 Task: Search one way flight ticket for 3 adults, 3 children in premium economy from Sioux City: Sioux Gateway Airport (brig. General Bud Day Field) to Raleigh: Raleigh-durham International Airport on 8-5-2023. Choice of flights is JetBlue. Price is upto 79000. Outbound departure time preference is 15:30.
Action: Mouse moved to (318, 288)
Screenshot: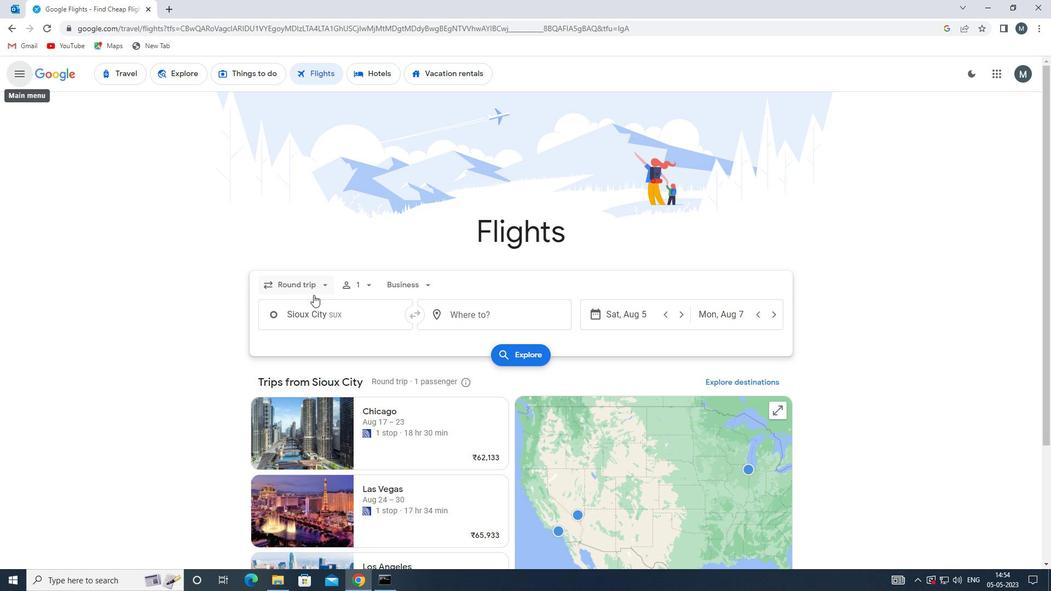 
Action: Mouse pressed left at (318, 288)
Screenshot: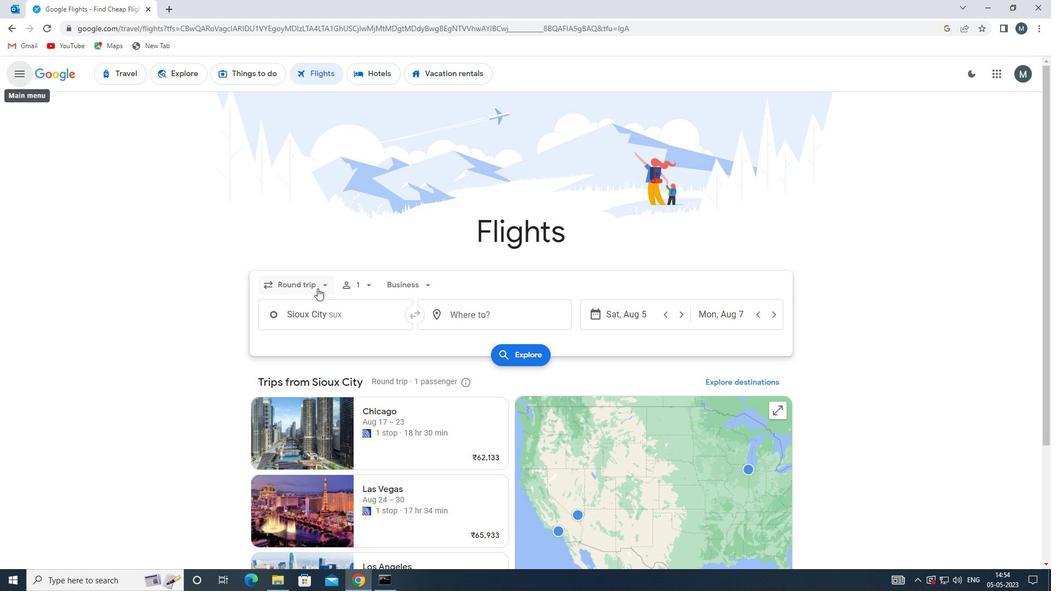 
Action: Mouse moved to (329, 336)
Screenshot: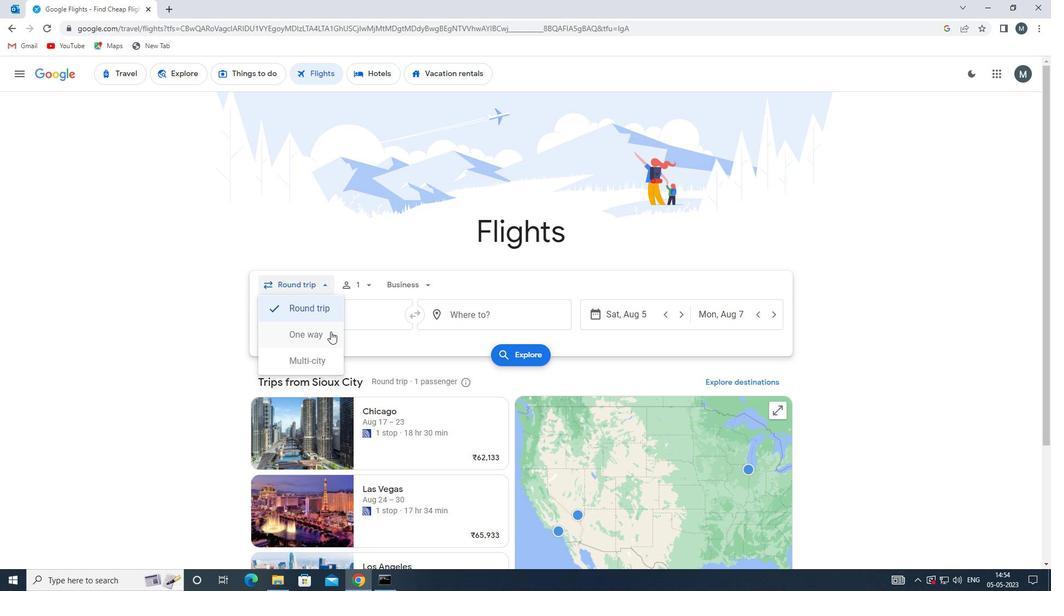 
Action: Mouse pressed left at (329, 336)
Screenshot: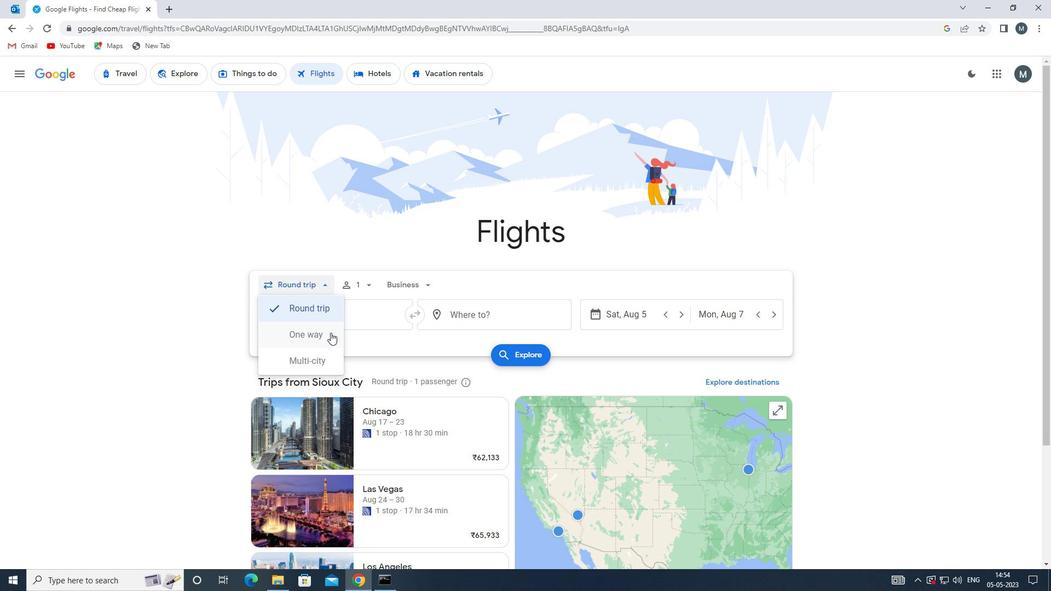
Action: Mouse moved to (360, 287)
Screenshot: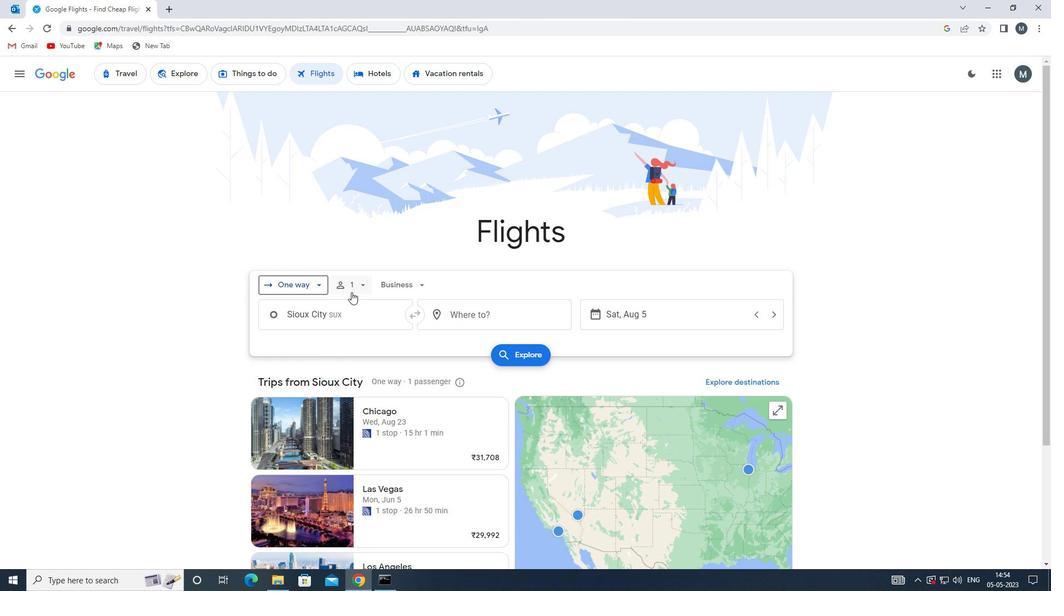 
Action: Mouse pressed left at (360, 287)
Screenshot: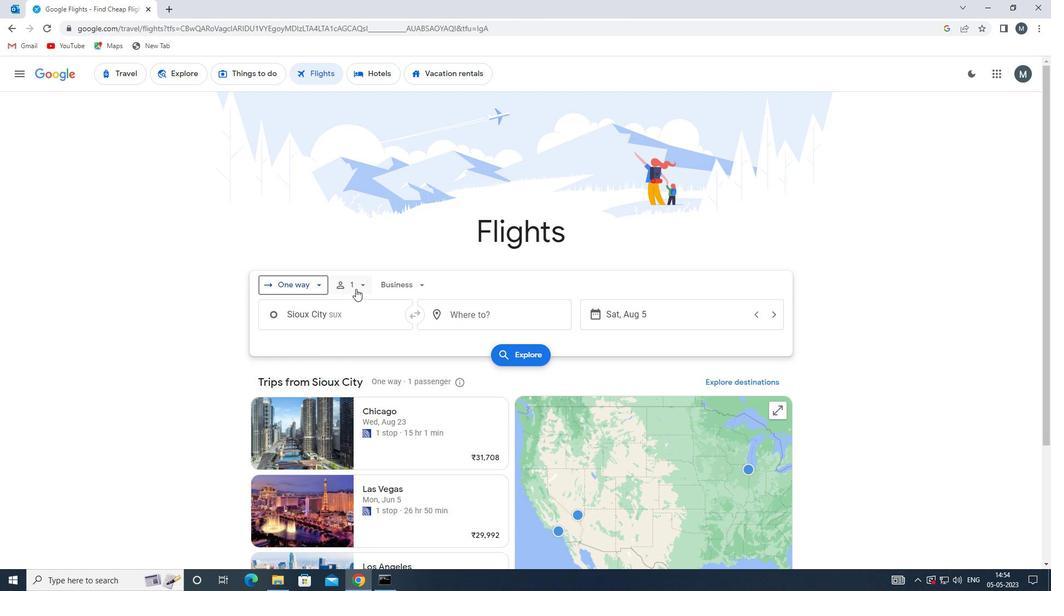 
Action: Mouse moved to (449, 312)
Screenshot: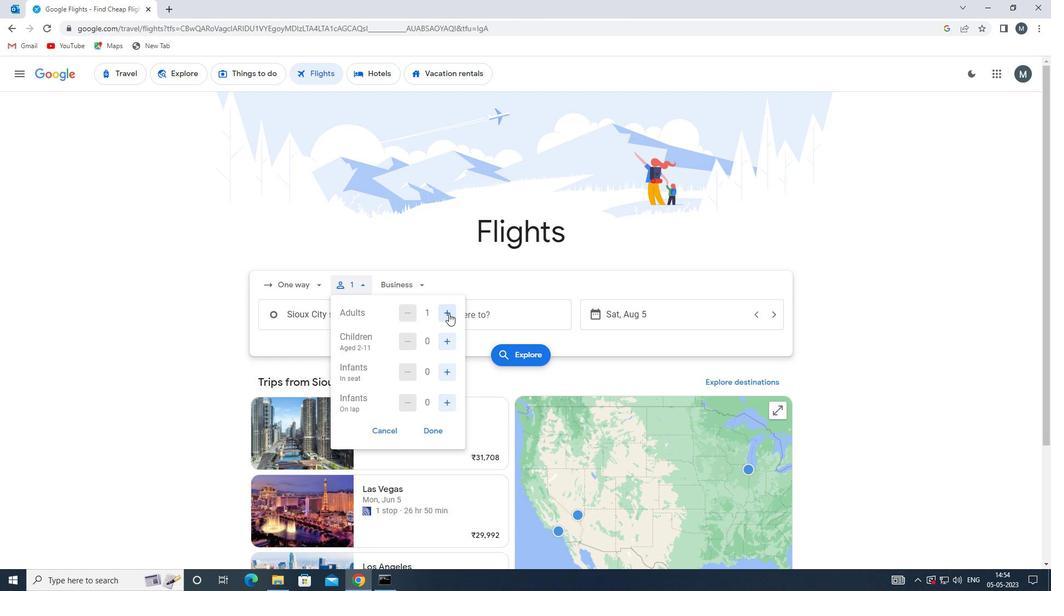 
Action: Mouse pressed left at (449, 312)
Screenshot: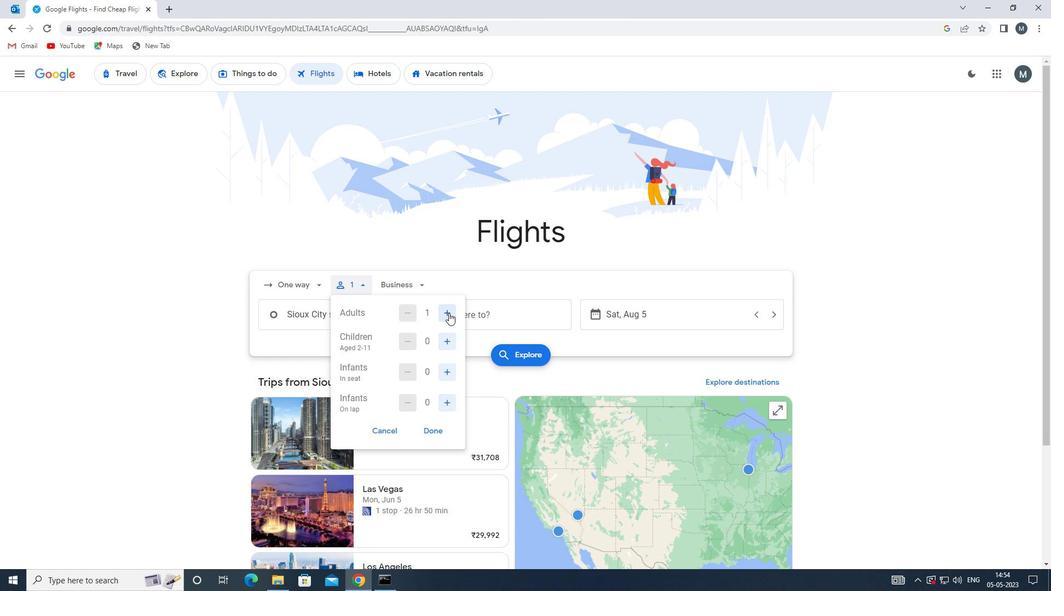 
Action: Mouse pressed left at (449, 312)
Screenshot: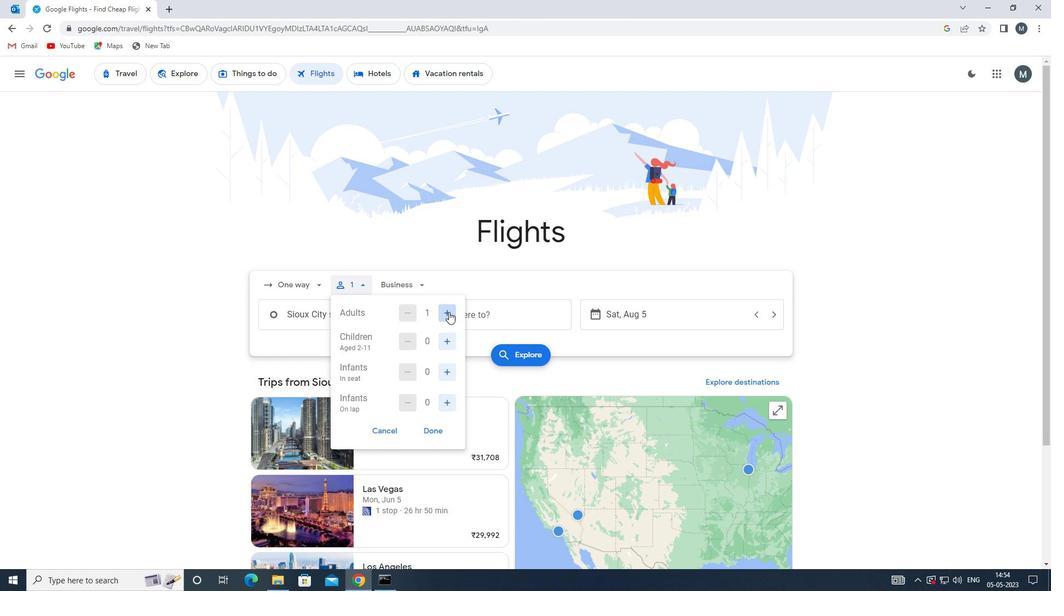 
Action: Mouse moved to (448, 342)
Screenshot: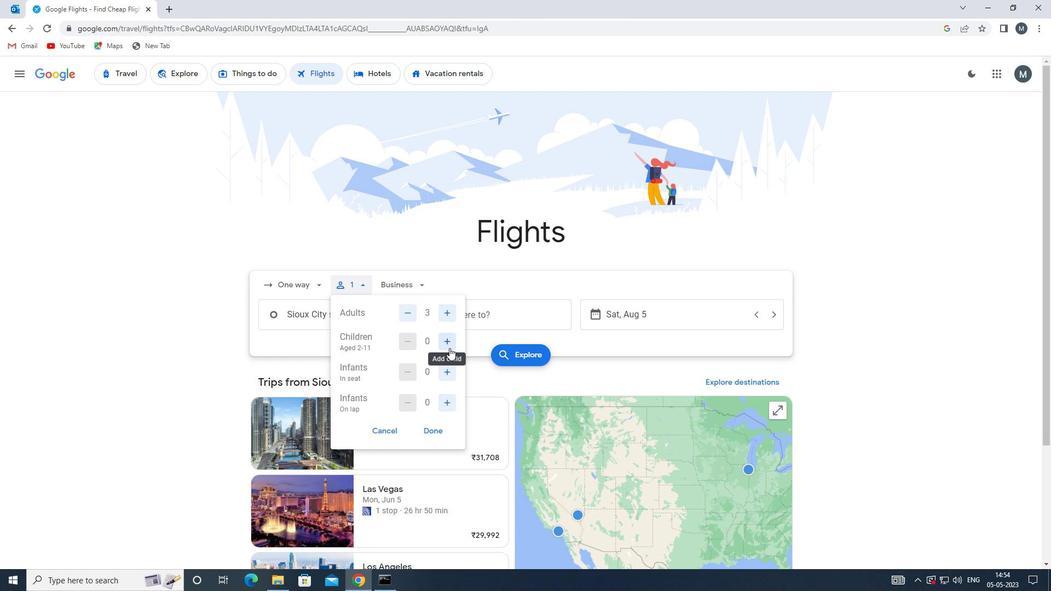 
Action: Mouse pressed left at (448, 342)
Screenshot: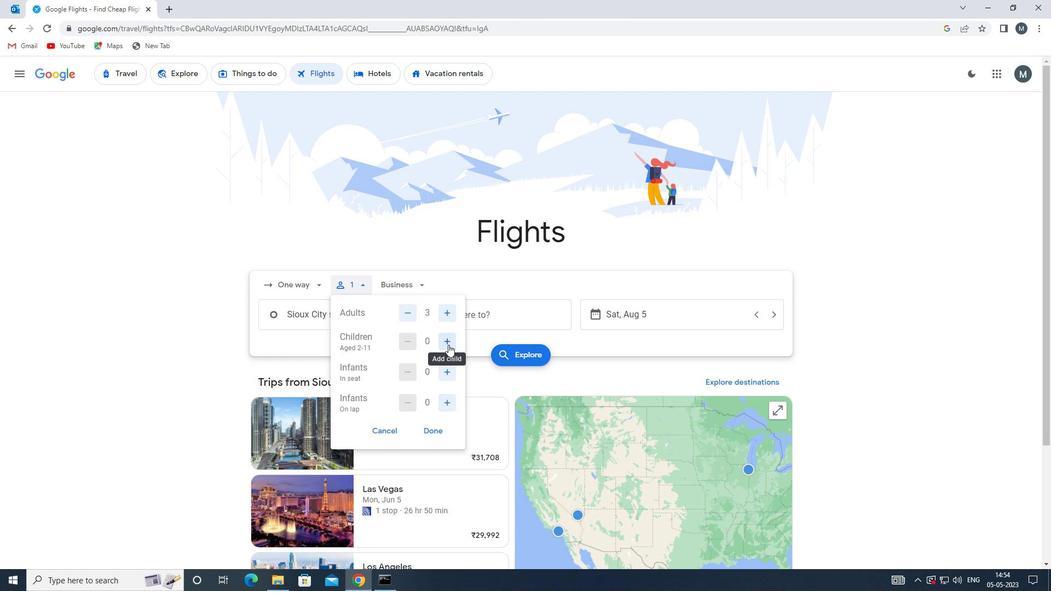 
Action: Mouse pressed left at (448, 342)
Screenshot: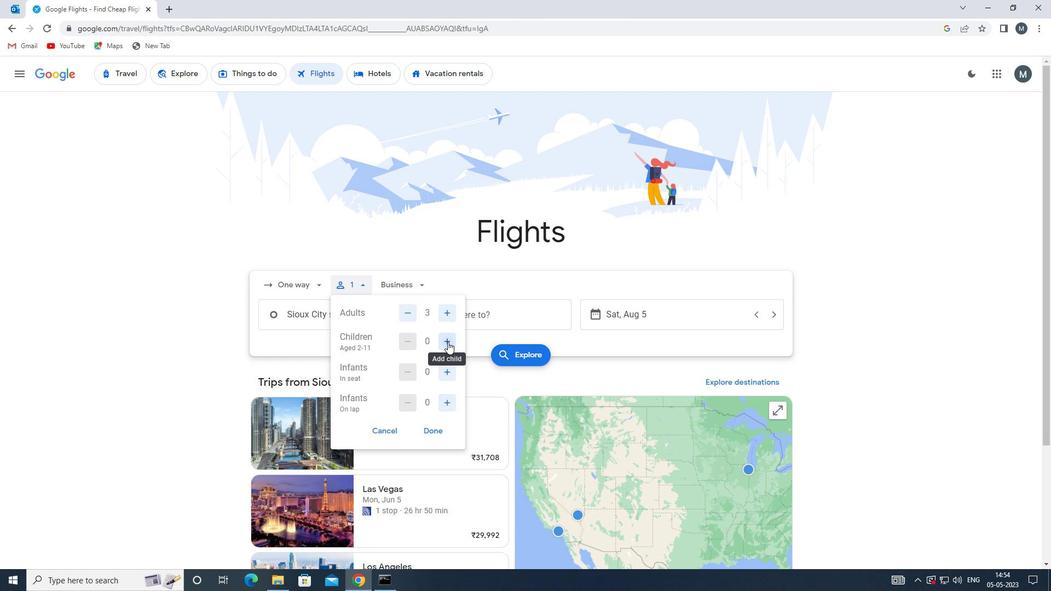 
Action: Mouse pressed left at (448, 342)
Screenshot: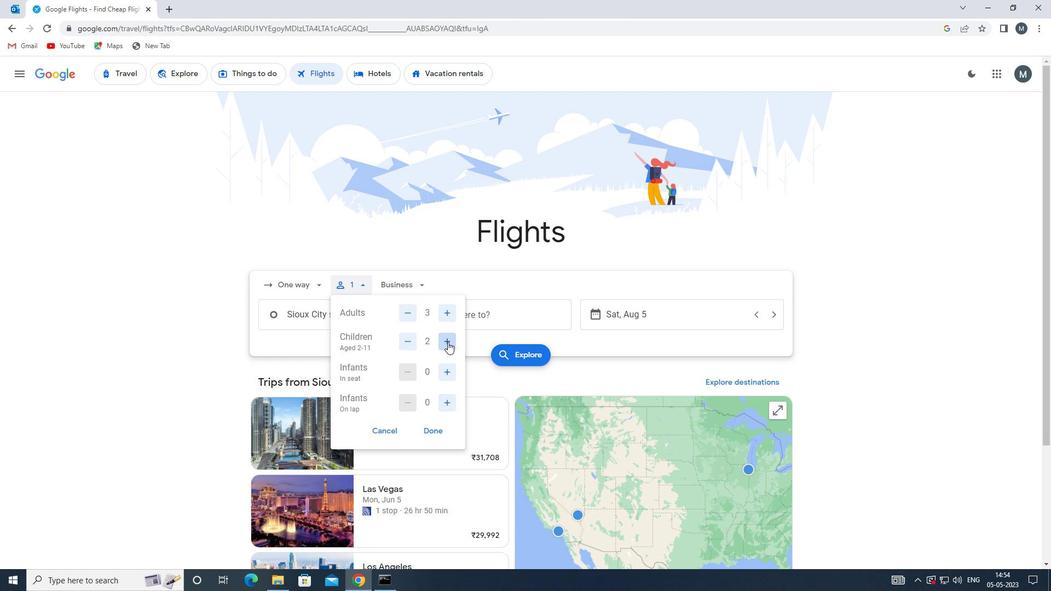 
Action: Mouse moved to (434, 431)
Screenshot: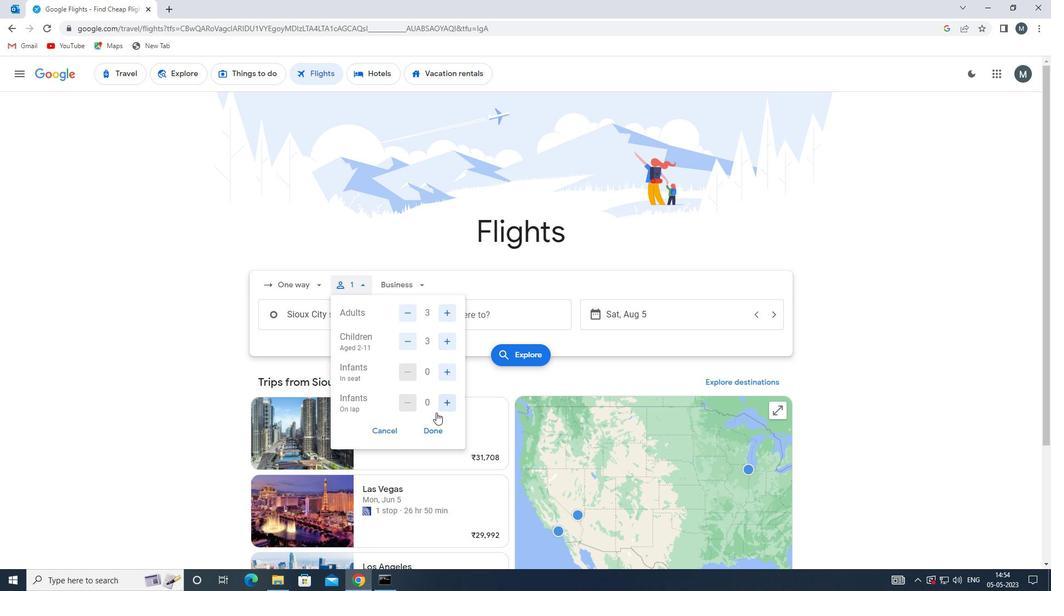 
Action: Mouse pressed left at (434, 431)
Screenshot: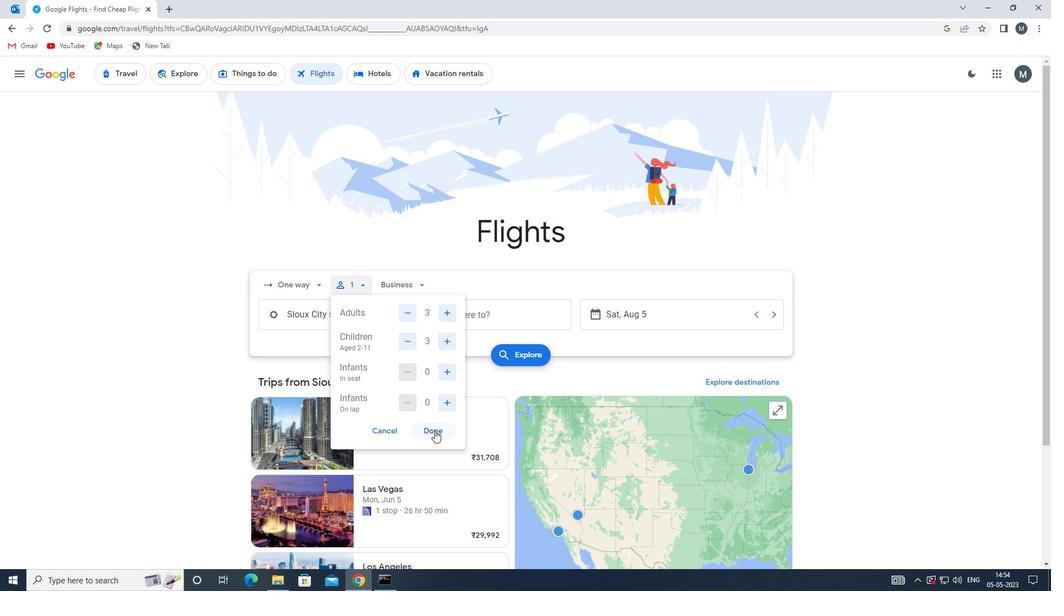 
Action: Mouse moved to (407, 285)
Screenshot: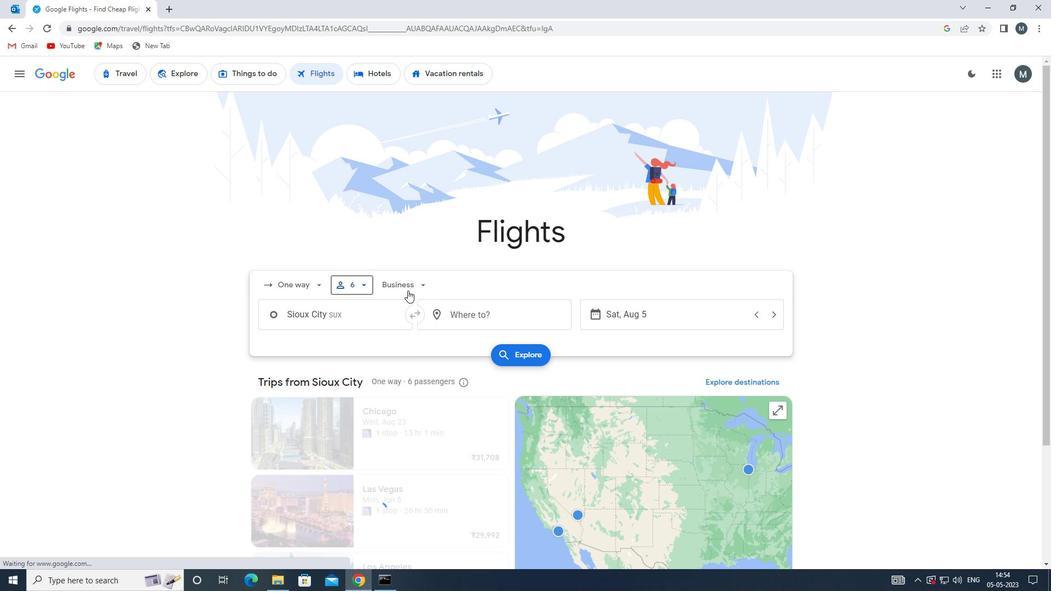 
Action: Mouse pressed left at (407, 285)
Screenshot: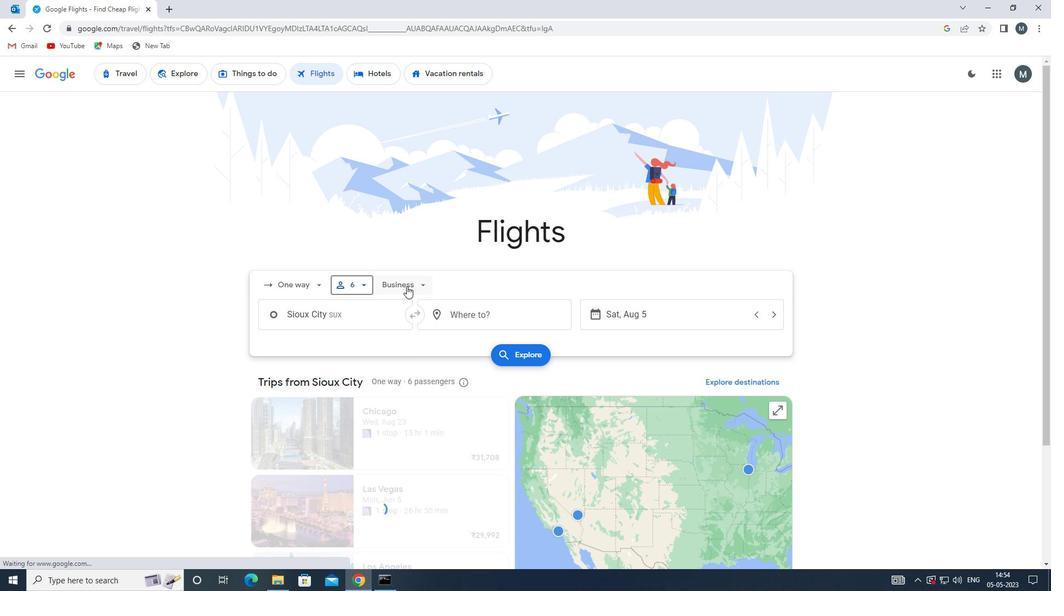 
Action: Mouse moved to (439, 335)
Screenshot: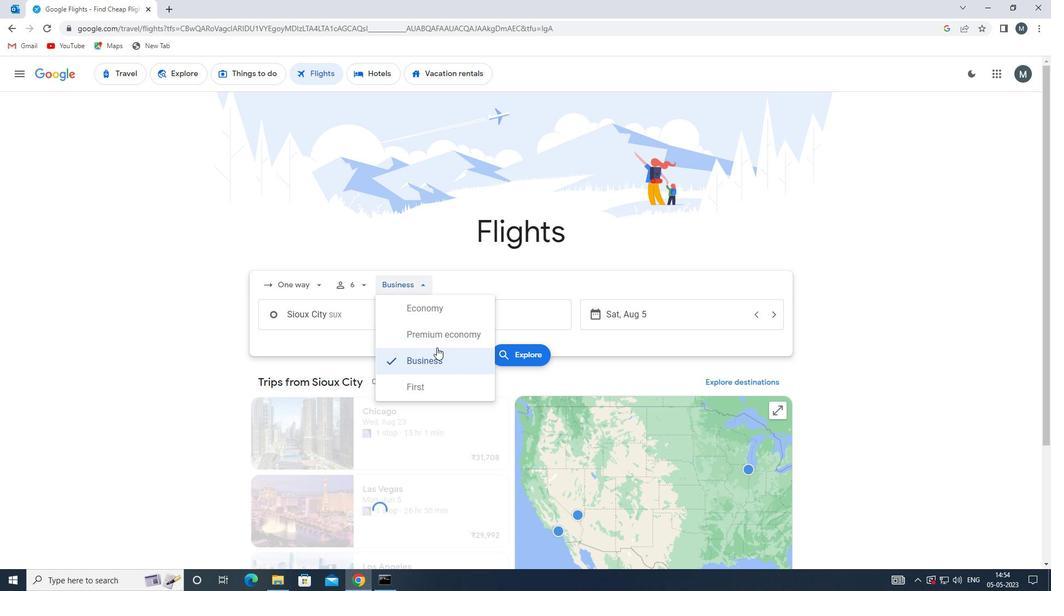 
Action: Mouse pressed left at (439, 335)
Screenshot: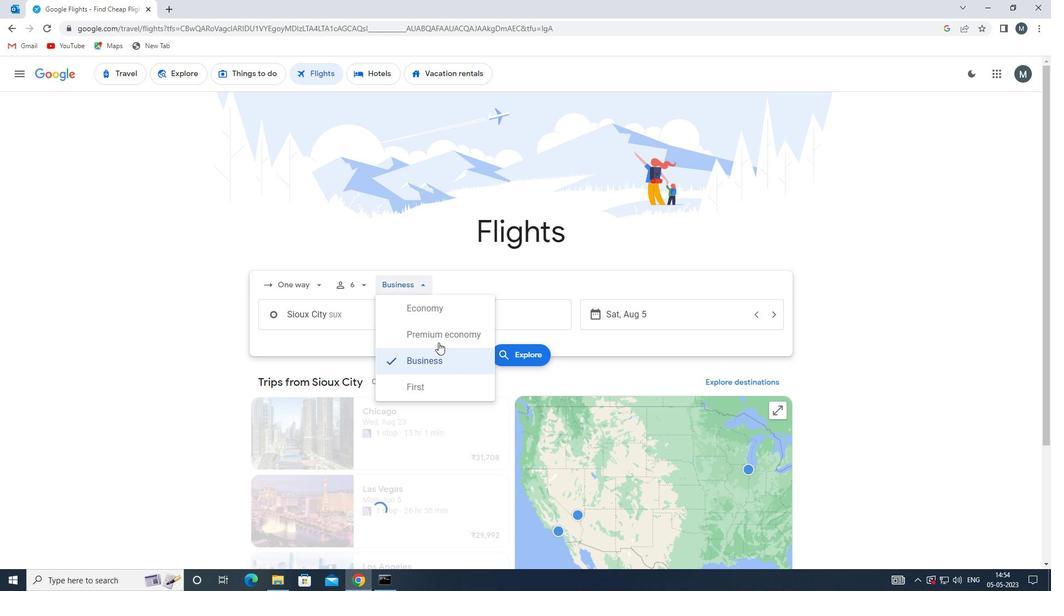 
Action: Mouse moved to (368, 316)
Screenshot: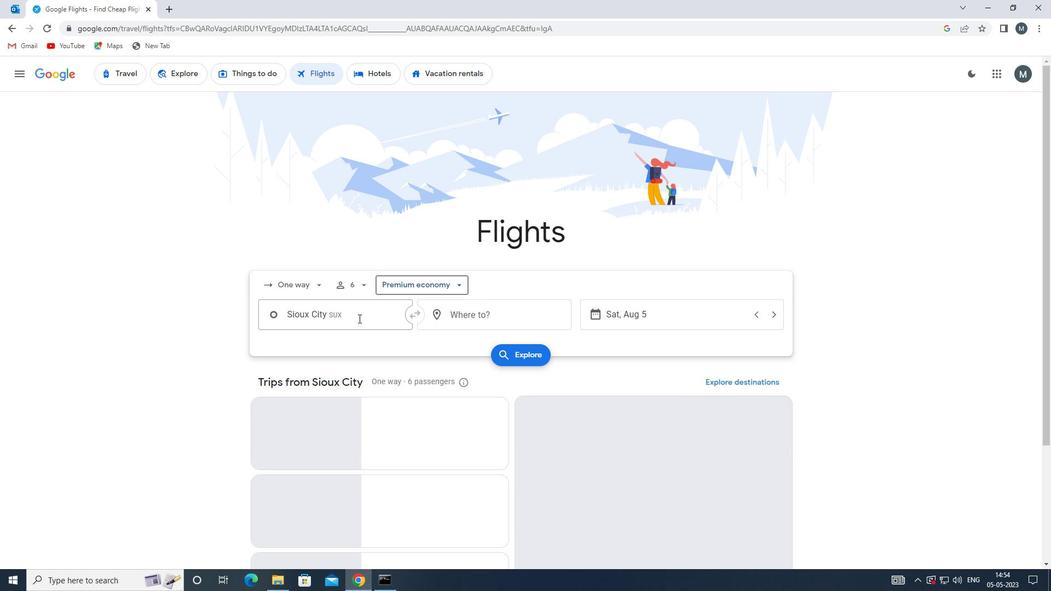 
Action: Mouse pressed left at (368, 316)
Screenshot: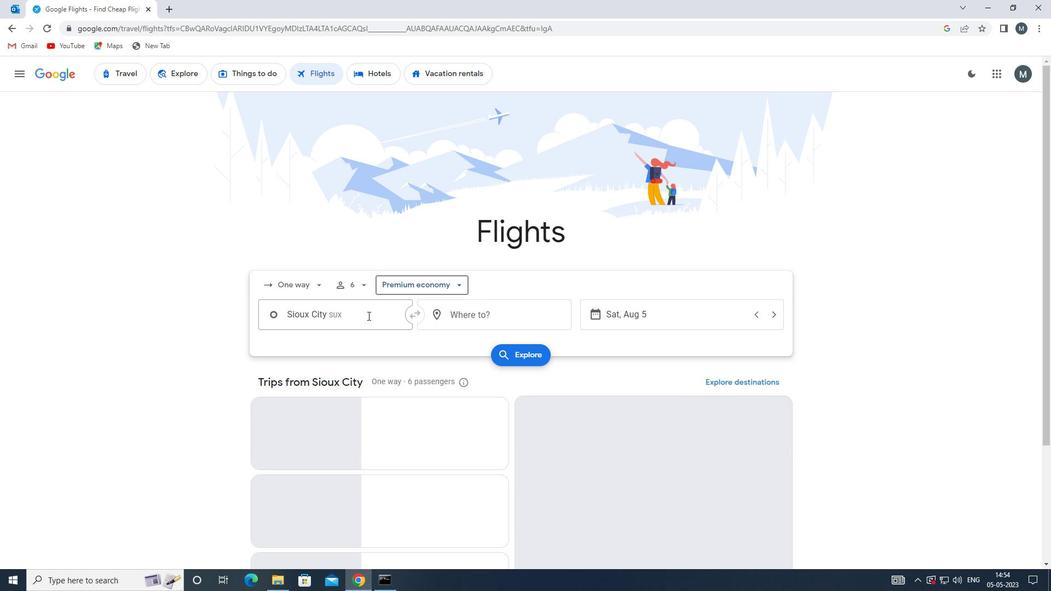 
Action: Mouse moved to (367, 430)
Screenshot: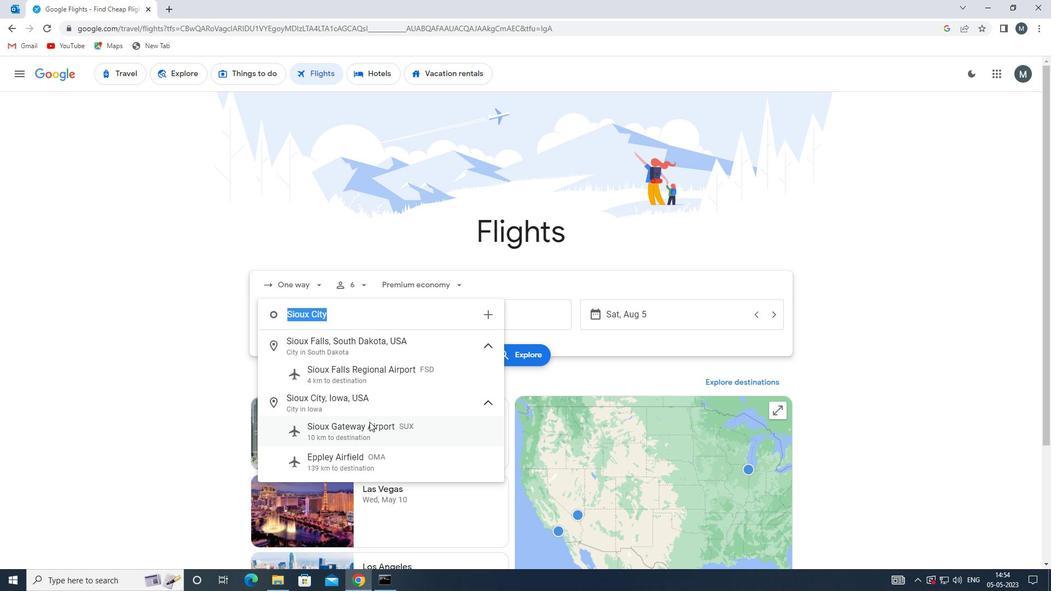 
Action: Mouse pressed left at (367, 430)
Screenshot: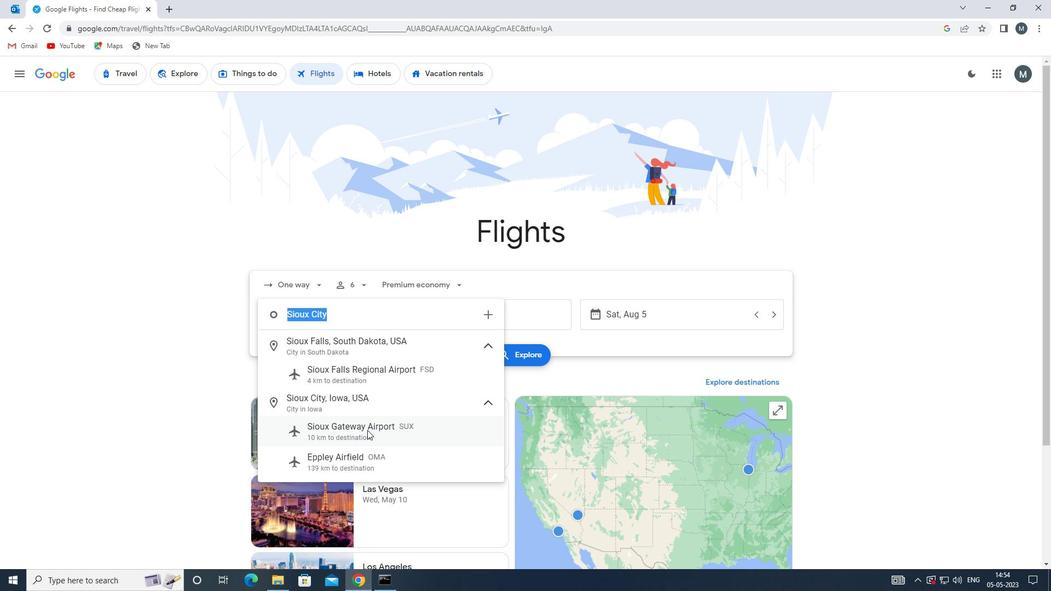 
Action: Mouse moved to (469, 317)
Screenshot: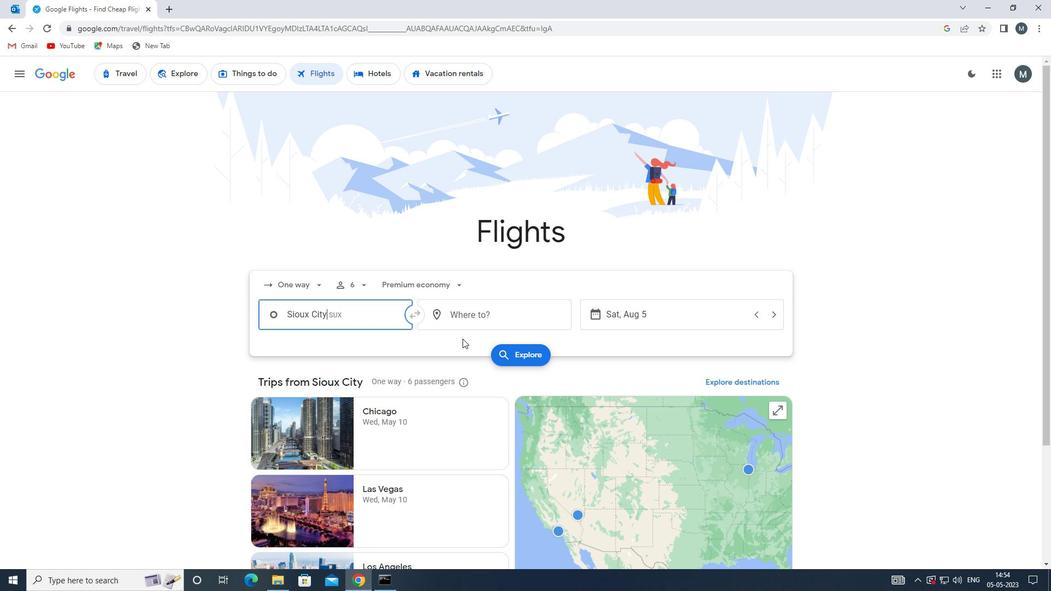 
Action: Mouse pressed left at (469, 317)
Screenshot: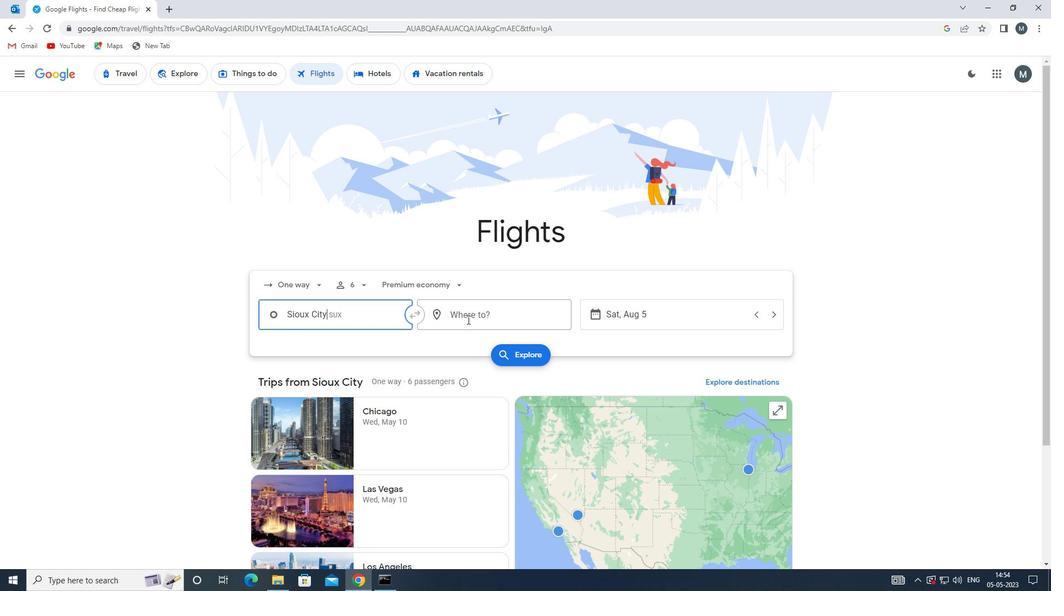 
Action: Key pressed rdu
Screenshot: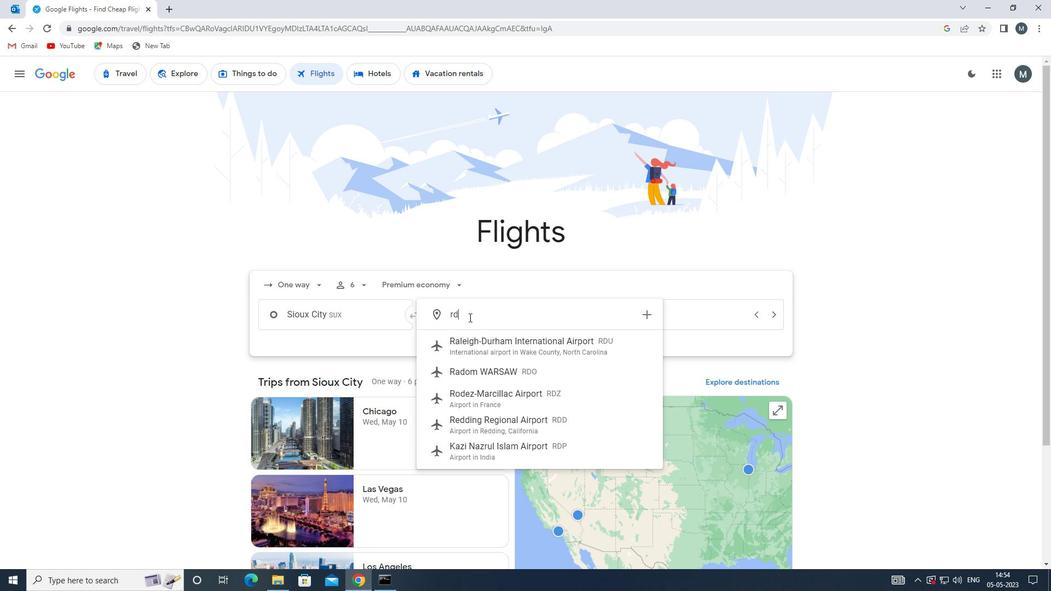 
Action: Mouse moved to (475, 347)
Screenshot: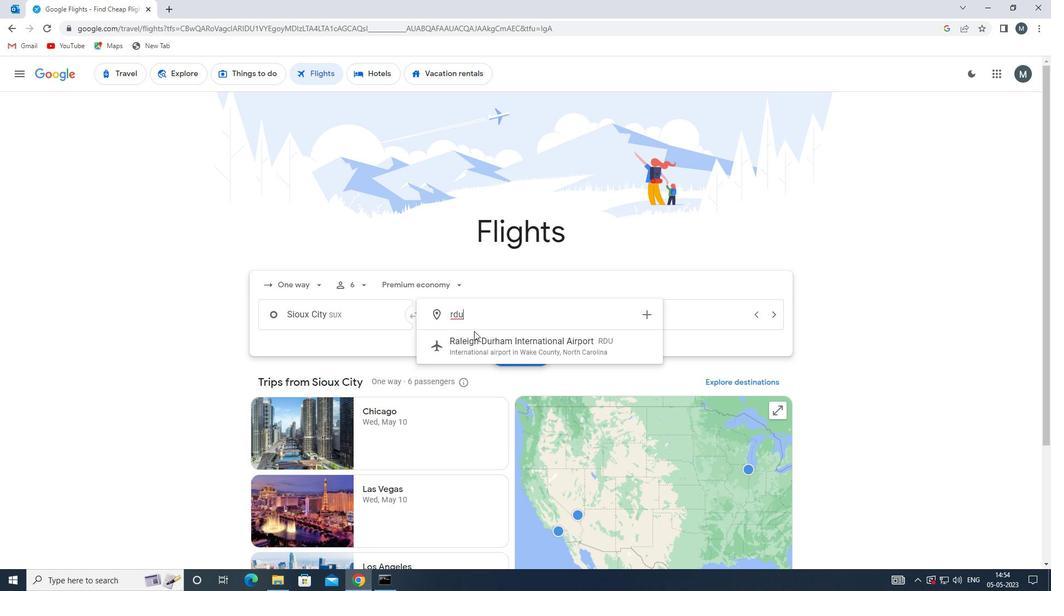
Action: Mouse pressed left at (475, 347)
Screenshot: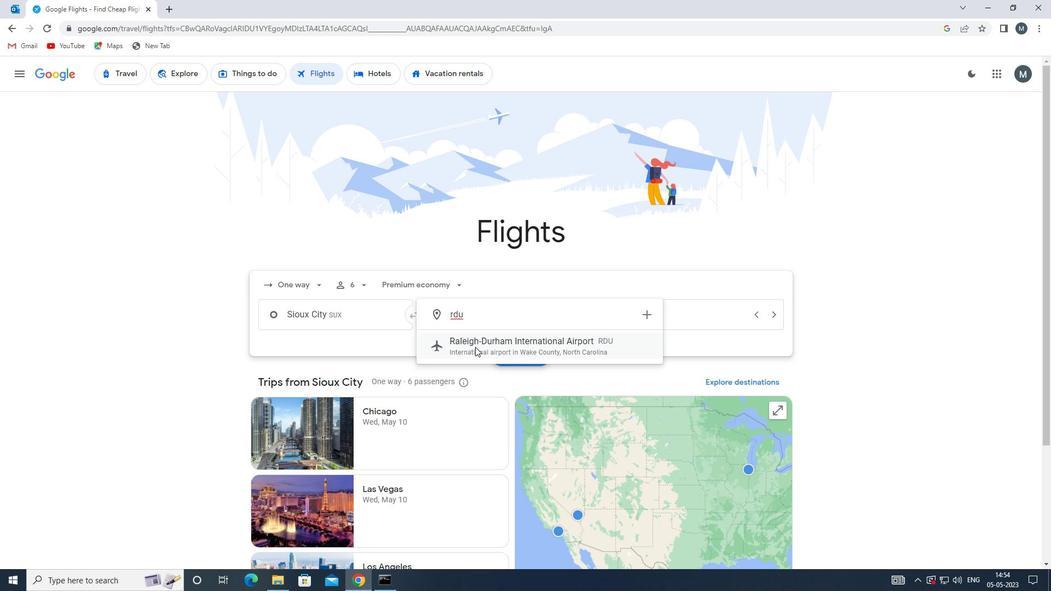 
Action: Mouse moved to (633, 316)
Screenshot: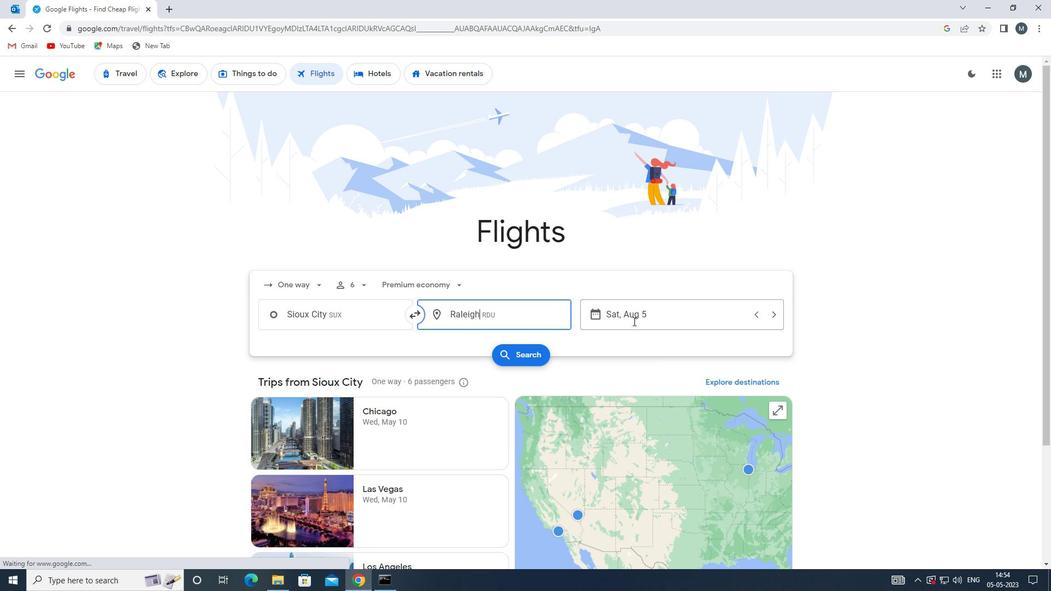 
Action: Mouse pressed left at (633, 316)
Screenshot: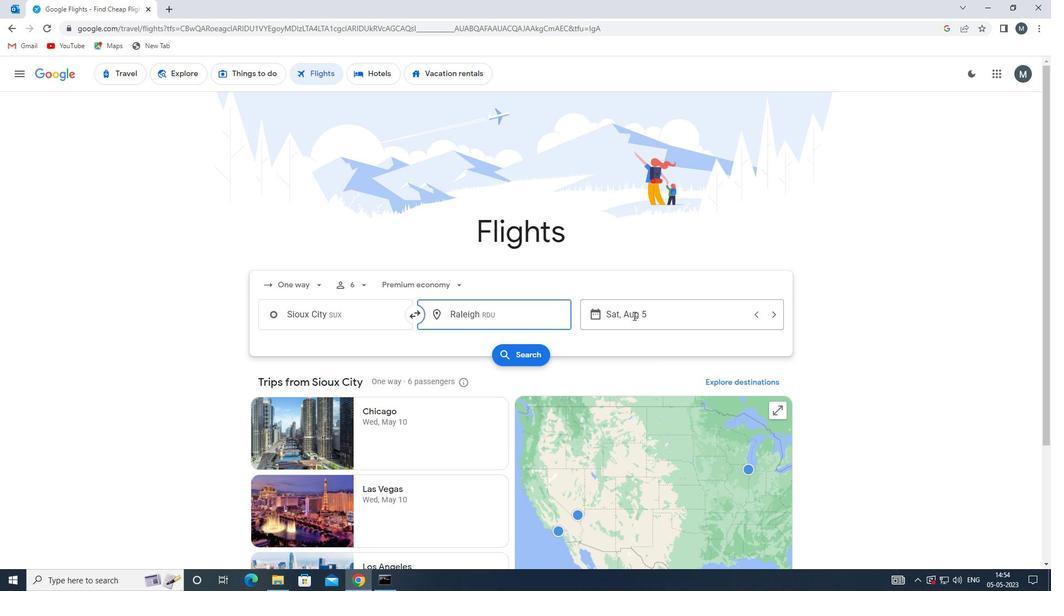 
Action: Mouse moved to (556, 374)
Screenshot: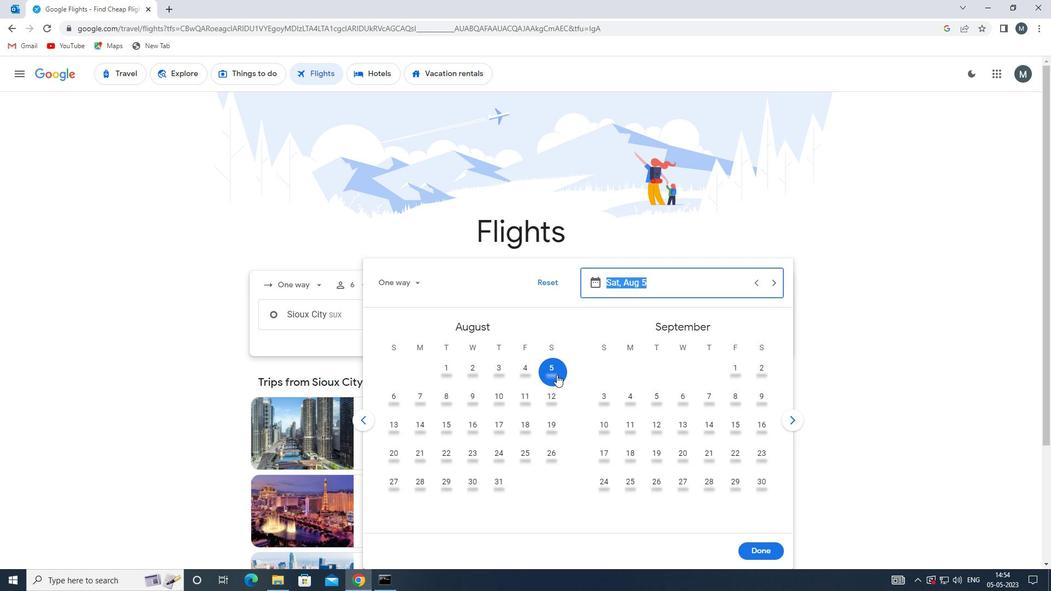 
Action: Mouse pressed left at (556, 374)
Screenshot: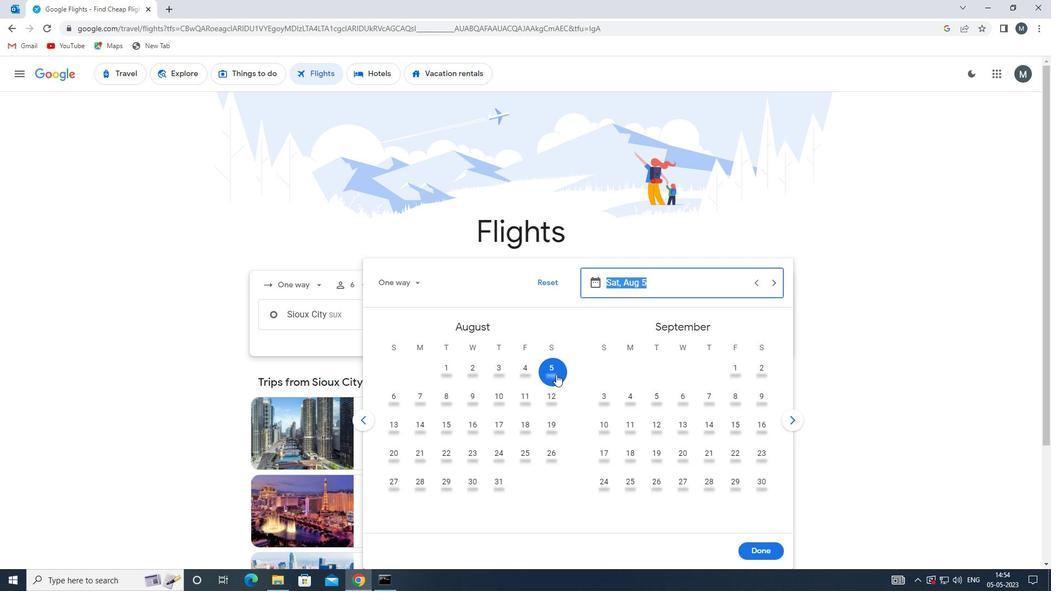 
Action: Mouse moved to (757, 550)
Screenshot: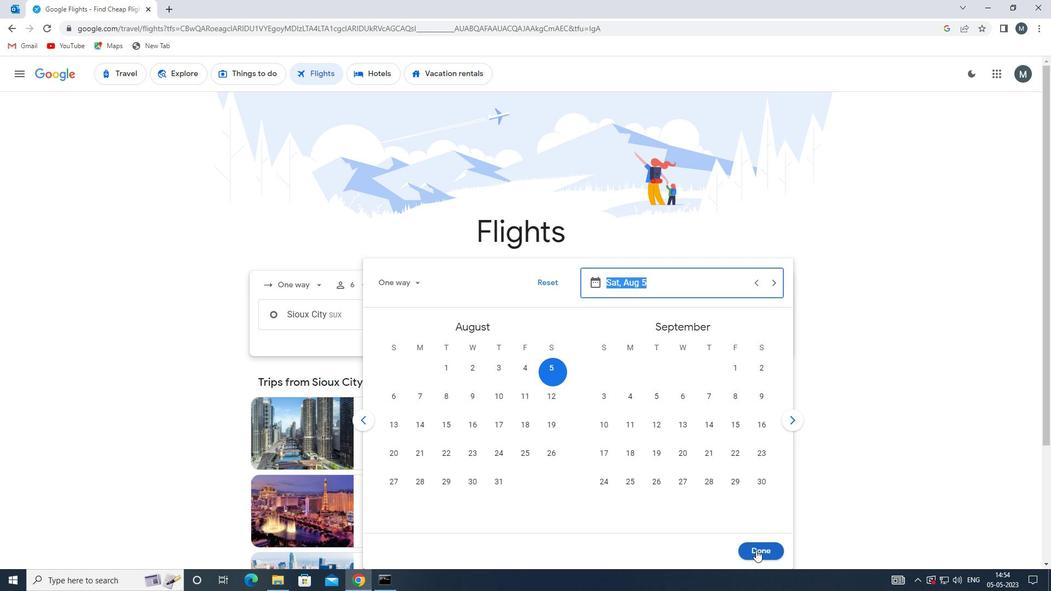 
Action: Mouse pressed left at (757, 550)
Screenshot: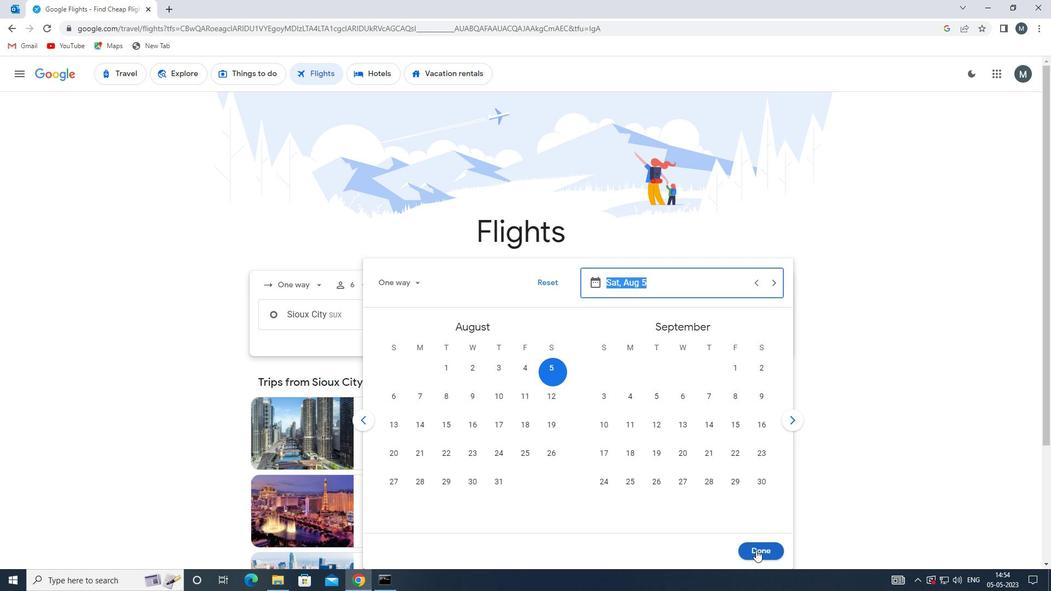 
Action: Mouse moved to (517, 358)
Screenshot: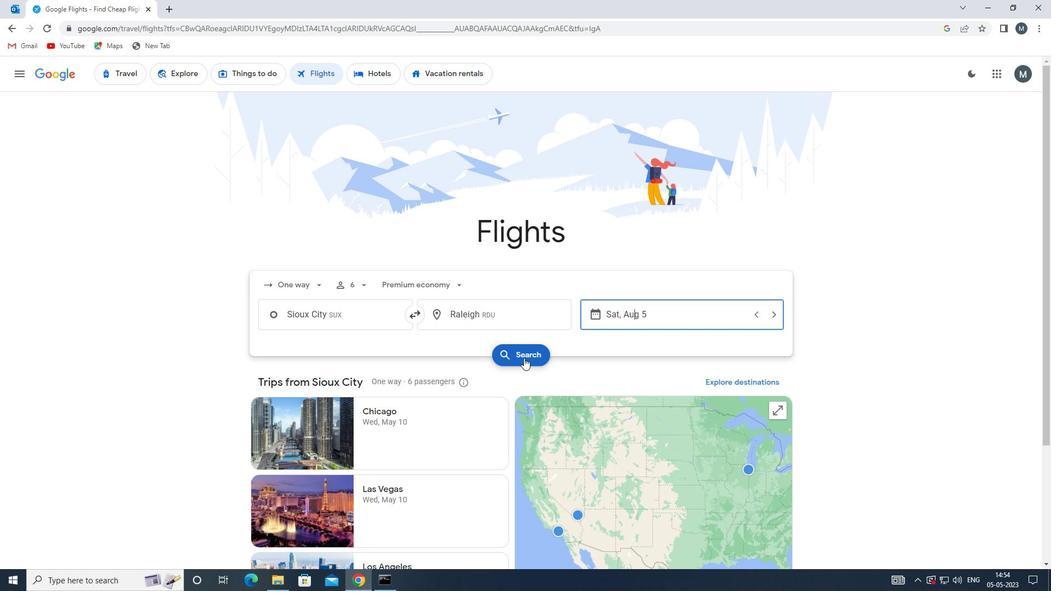 
Action: Mouse pressed left at (517, 358)
Screenshot: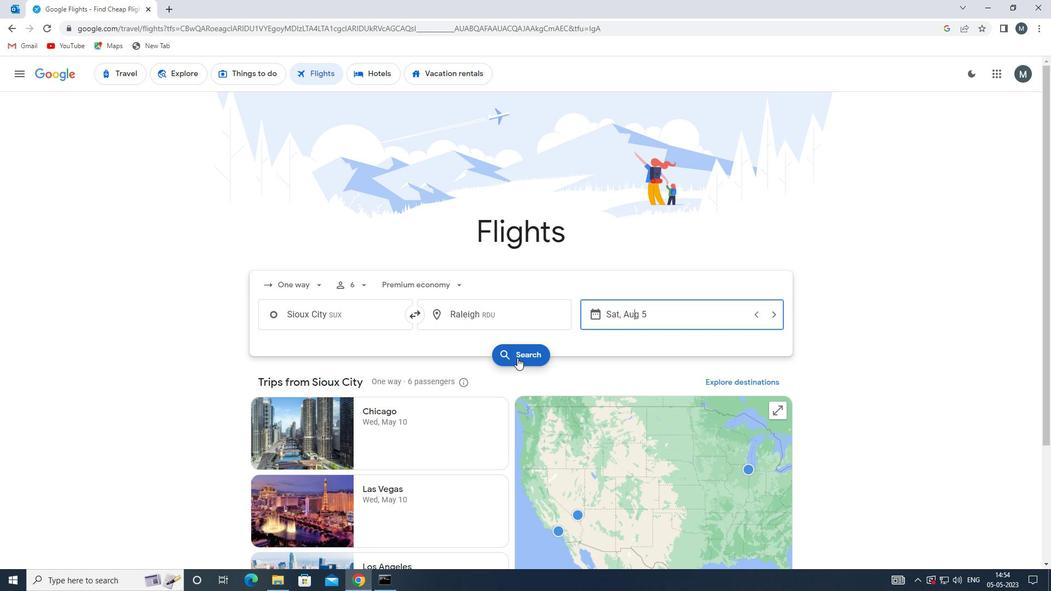 
Action: Mouse moved to (285, 174)
Screenshot: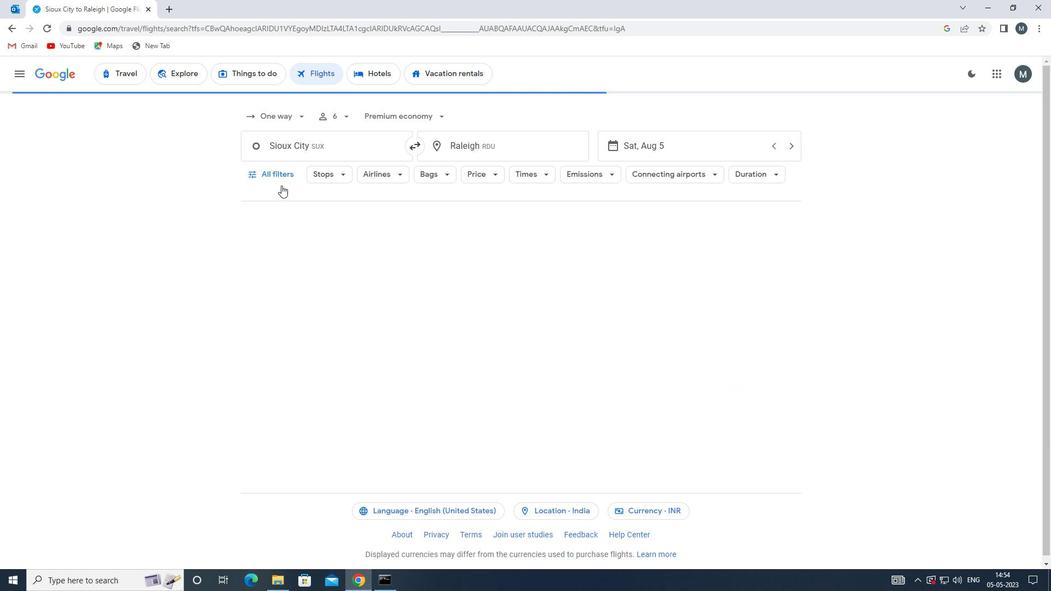 
Action: Mouse pressed left at (285, 174)
Screenshot: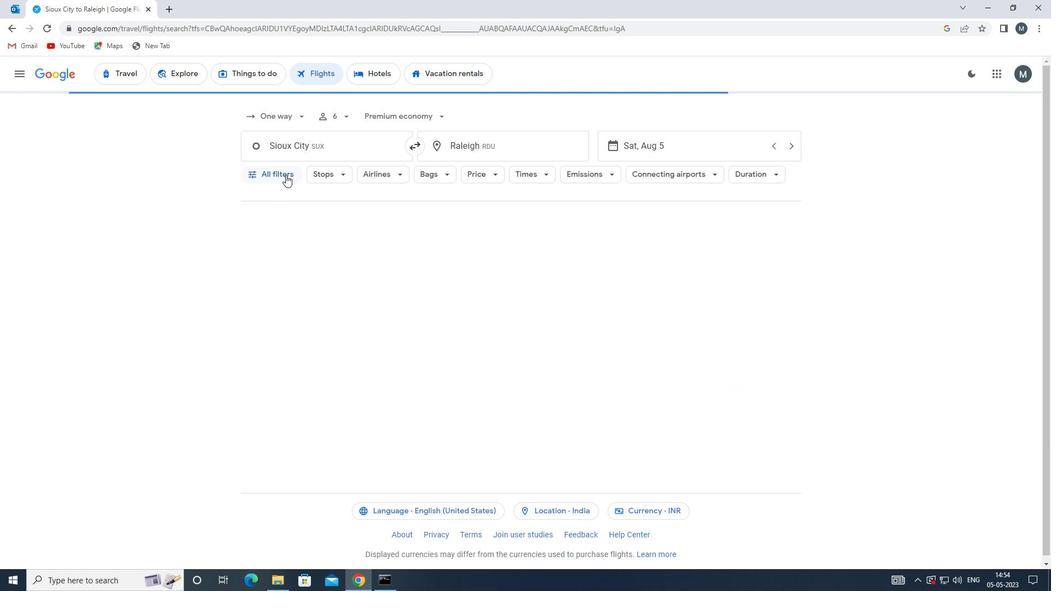 
Action: Mouse moved to (334, 298)
Screenshot: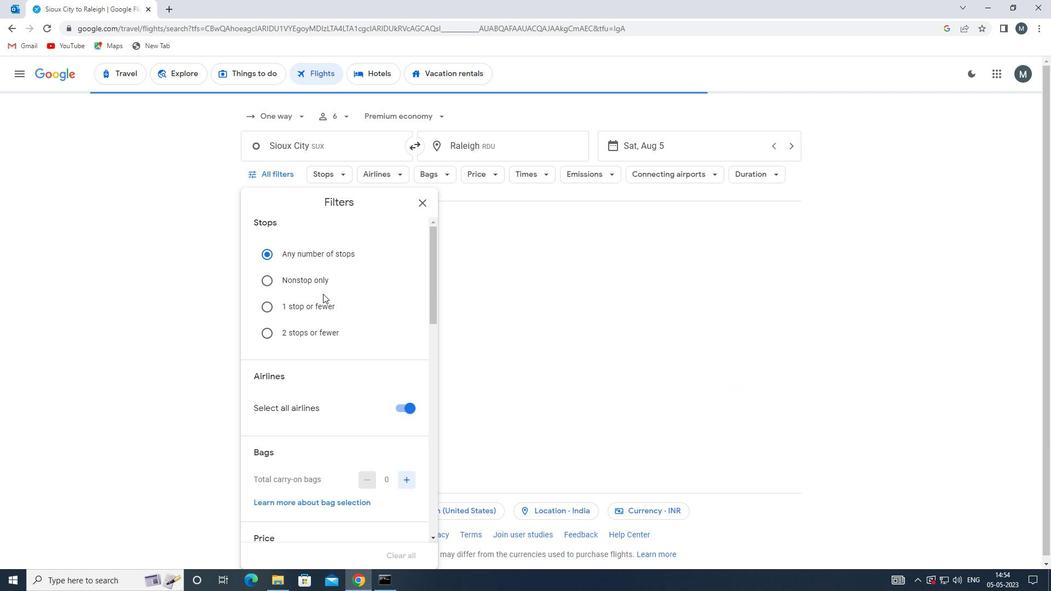 
Action: Mouse scrolled (334, 298) with delta (0, 0)
Screenshot: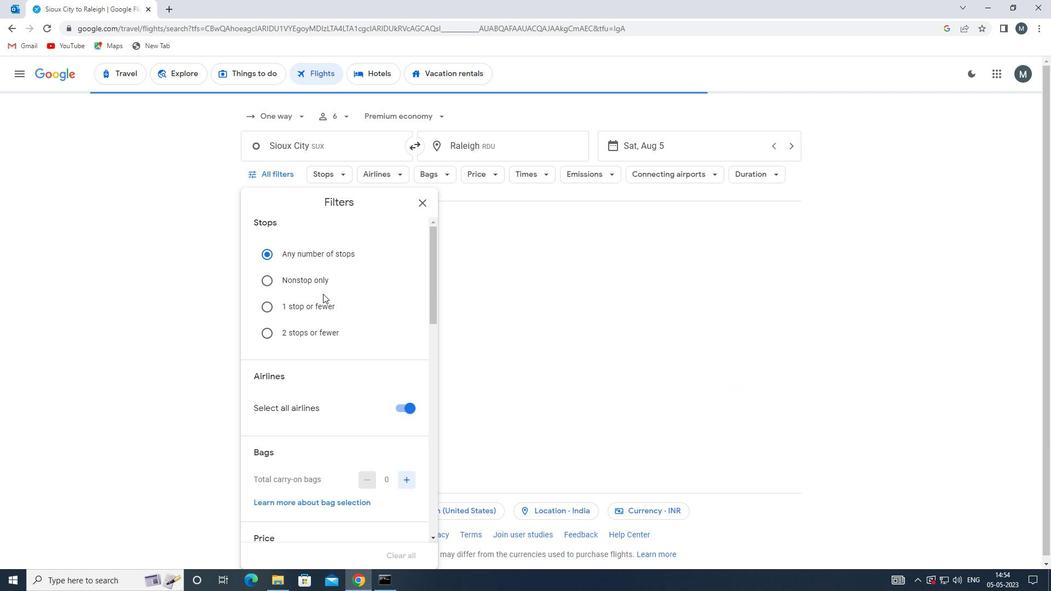 
Action: Mouse moved to (334, 300)
Screenshot: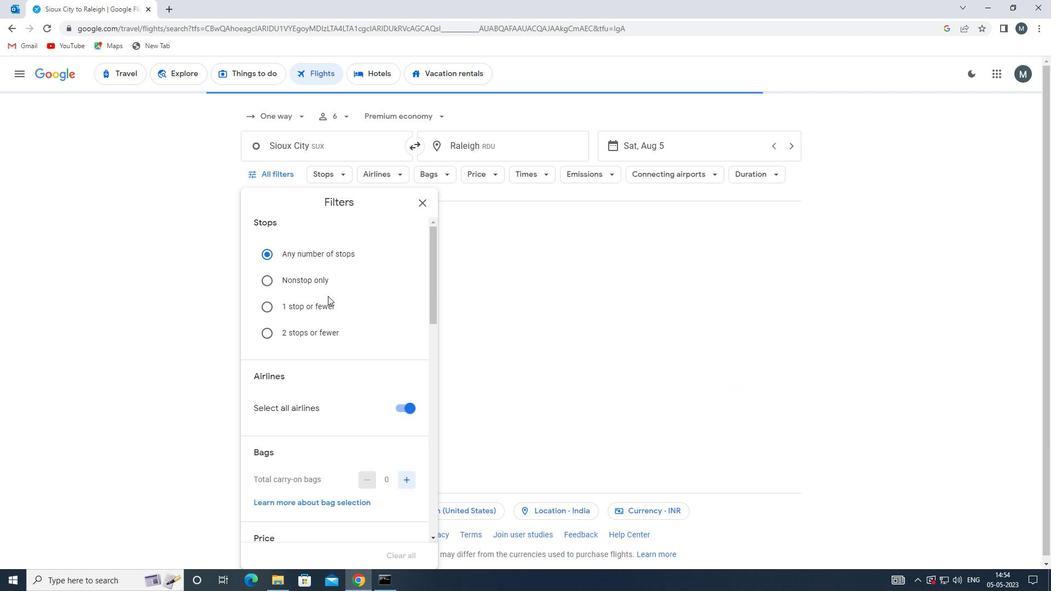 
Action: Mouse scrolled (334, 299) with delta (0, 0)
Screenshot: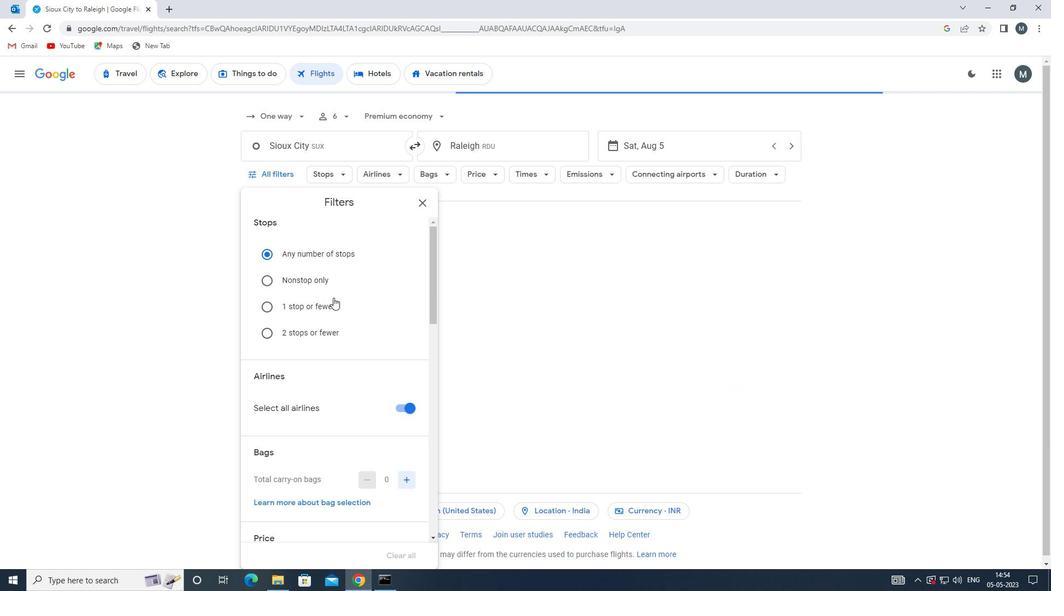 
Action: Mouse moved to (407, 300)
Screenshot: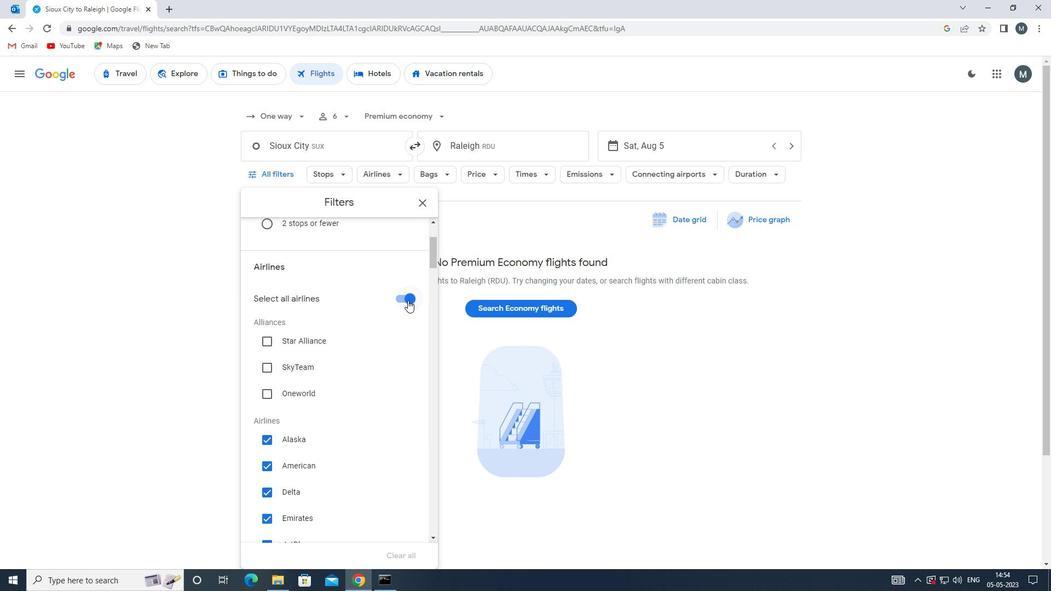 
Action: Mouse pressed left at (407, 300)
Screenshot: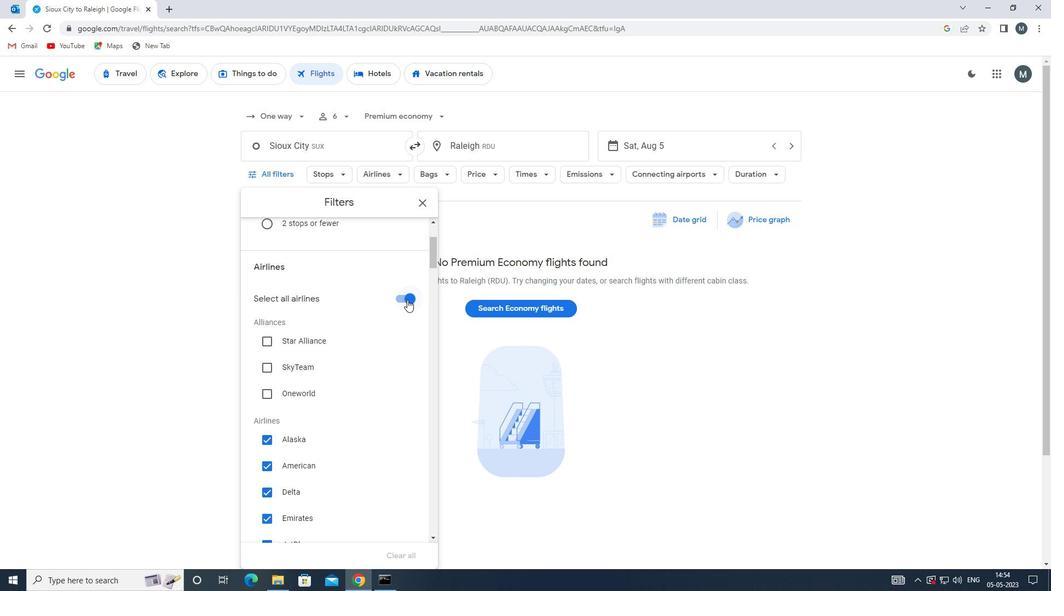 
Action: Mouse moved to (362, 320)
Screenshot: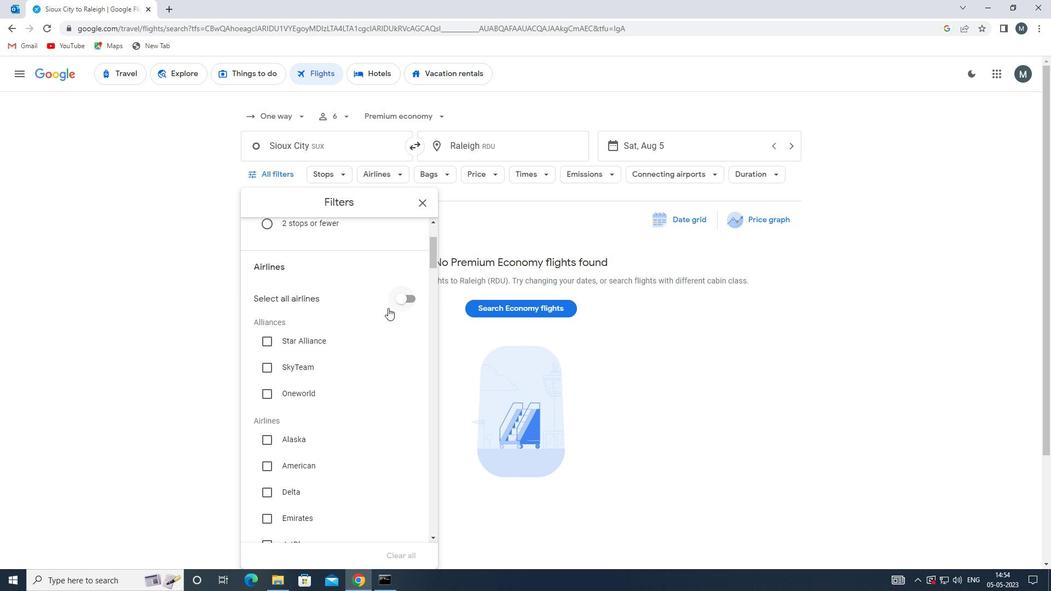 
Action: Mouse scrolled (362, 319) with delta (0, 0)
Screenshot: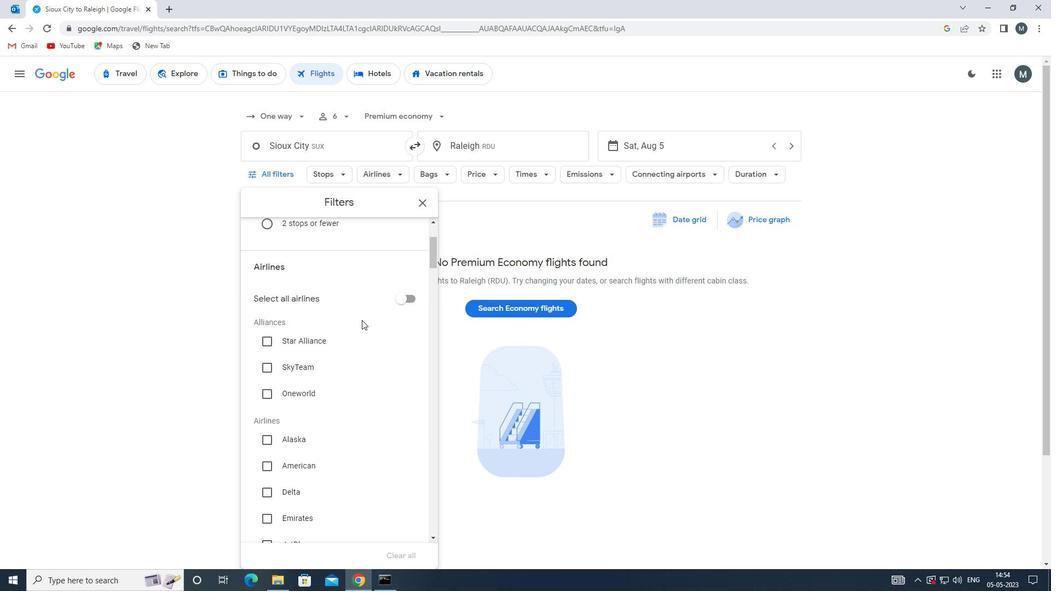 
Action: Mouse moved to (359, 327)
Screenshot: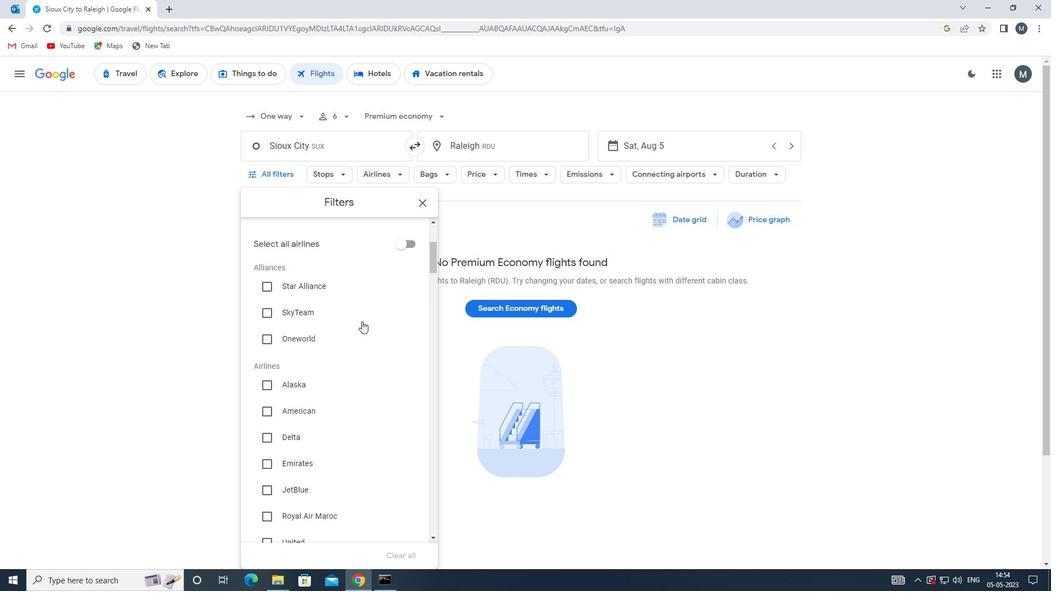 
Action: Mouse scrolled (359, 326) with delta (0, 0)
Screenshot: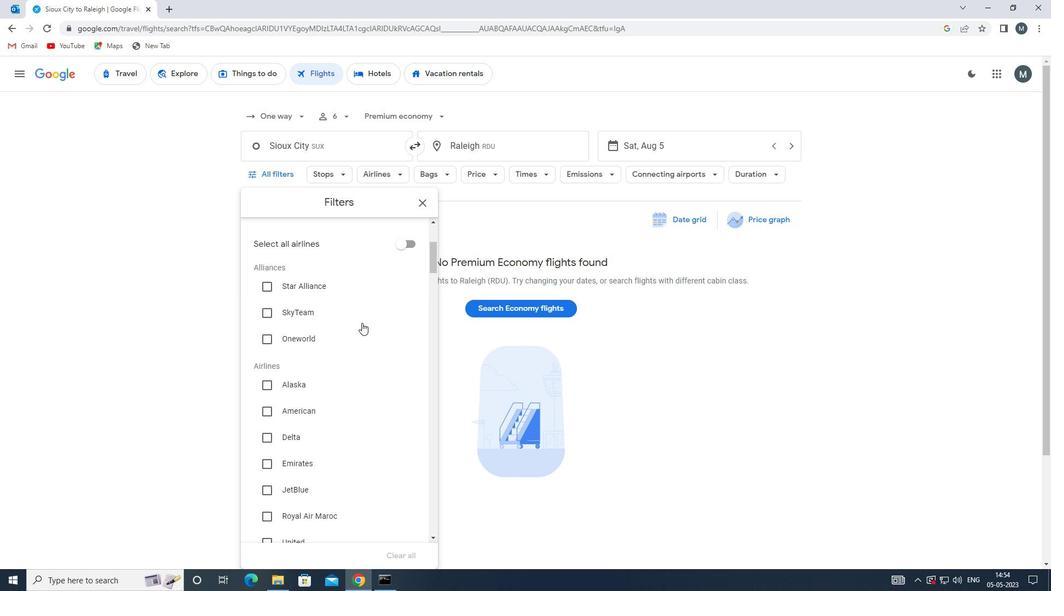 
Action: Mouse moved to (352, 354)
Screenshot: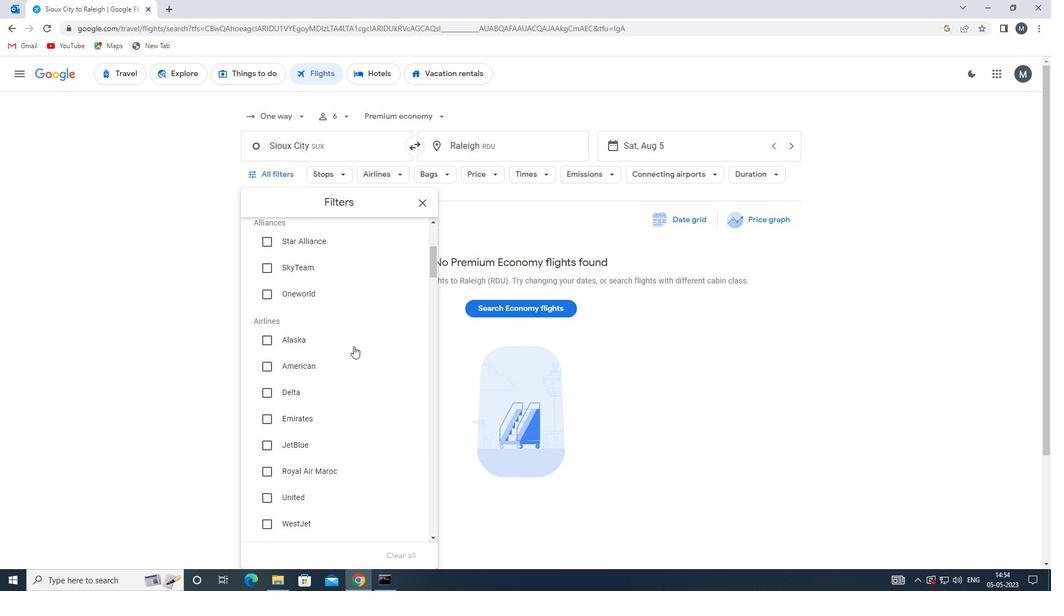 
Action: Mouse scrolled (352, 354) with delta (0, 0)
Screenshot: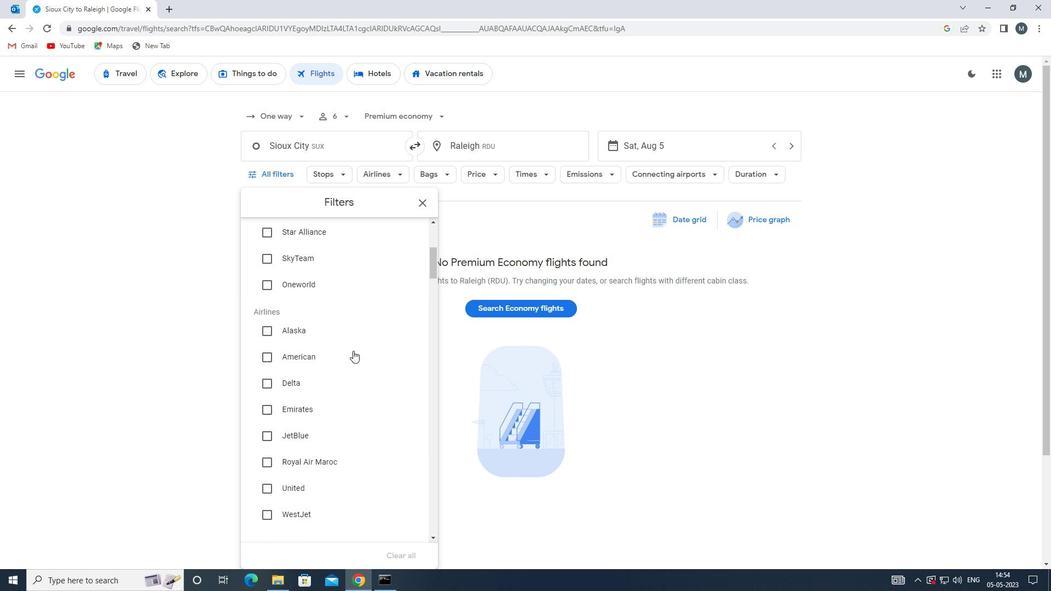 
Action: Mouse moved to (333, 383)
Screenshot: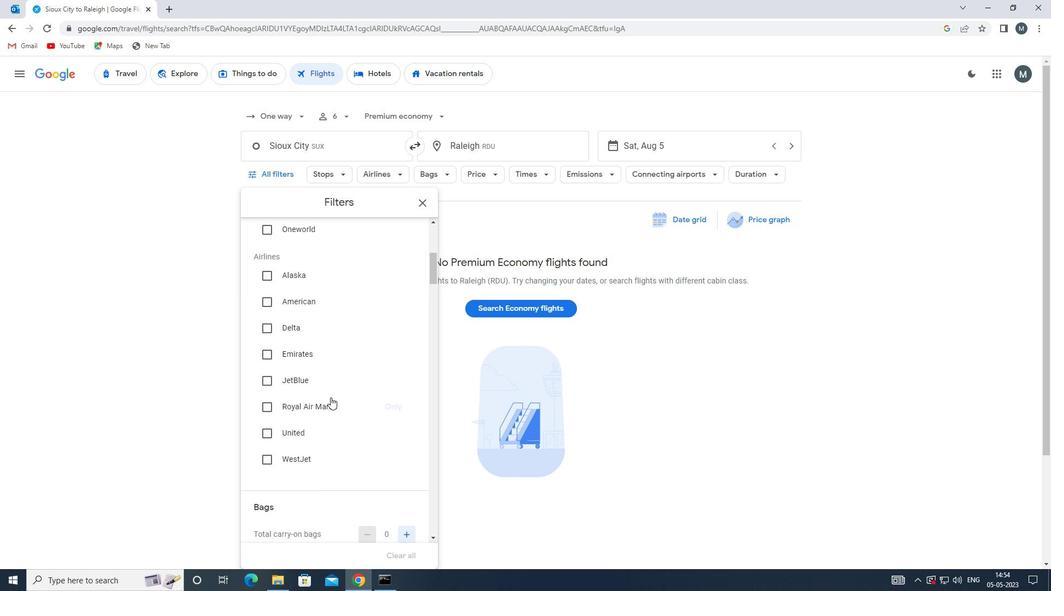 
Action: Mouse pressed left at (333, 383)
Screenshot: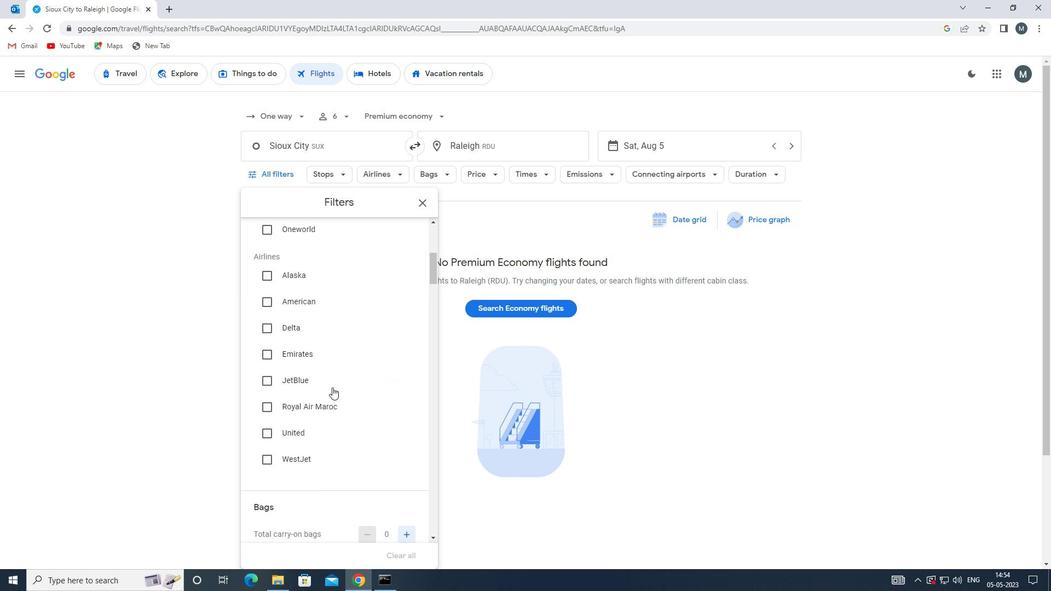 
Action: Mouse moved to (336, 359)
Screenshot: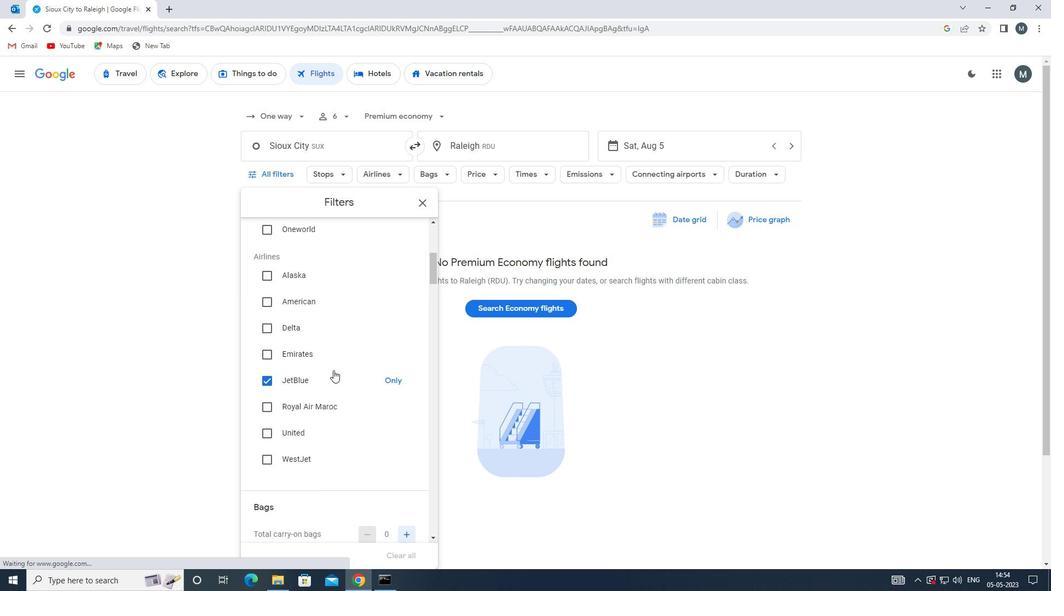 
Action: Mouse scrolled (336, 358) with delta (0, 0)
Screenshot: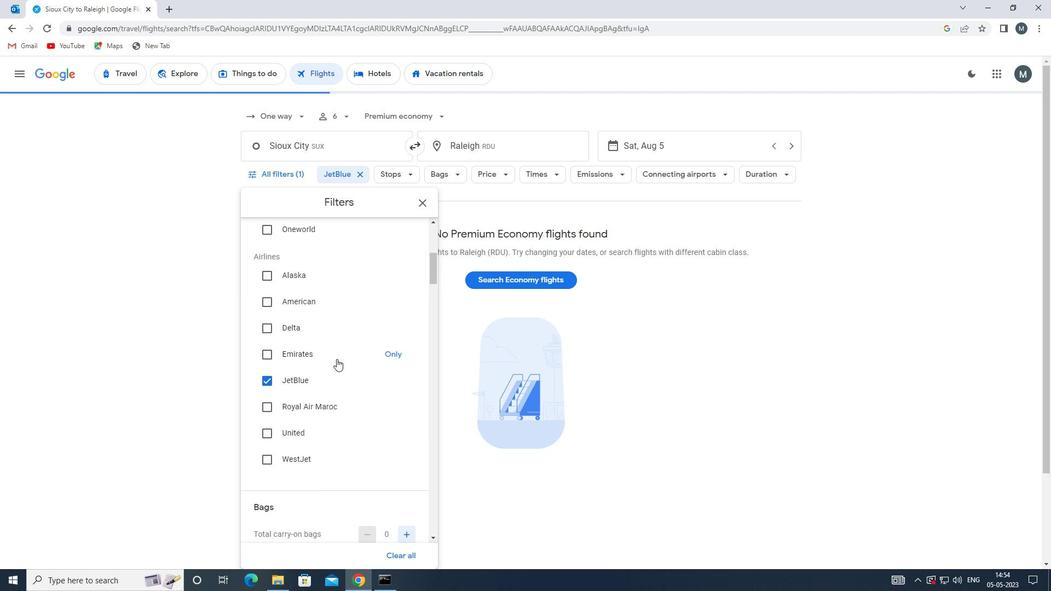 
Action: Mouse moved to (336, 358)
Screenshot: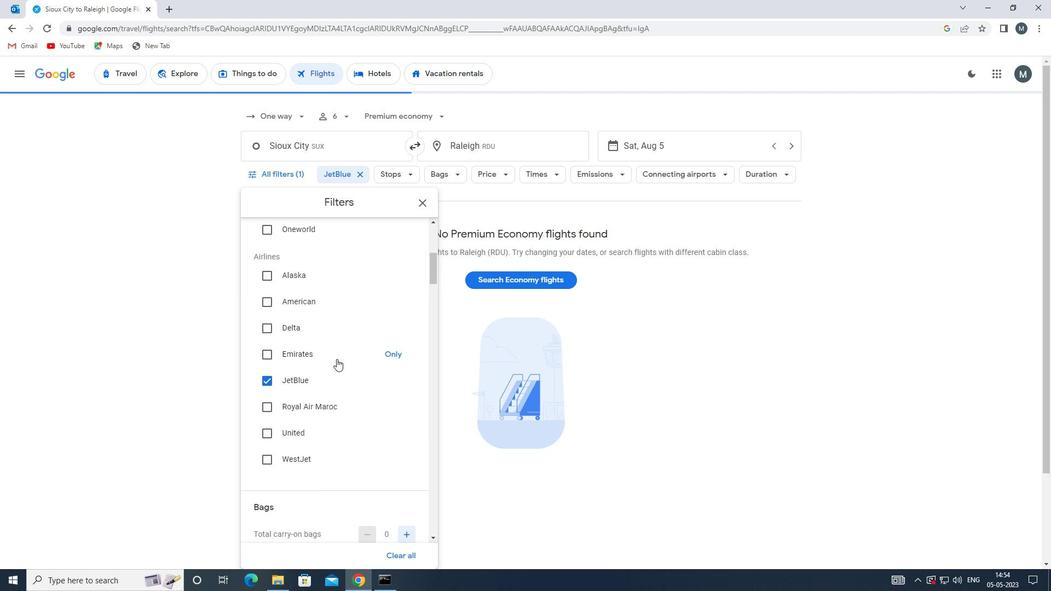 
Action: Mouse scrolled (336, 358) with delta (0, 0)
Screenshot: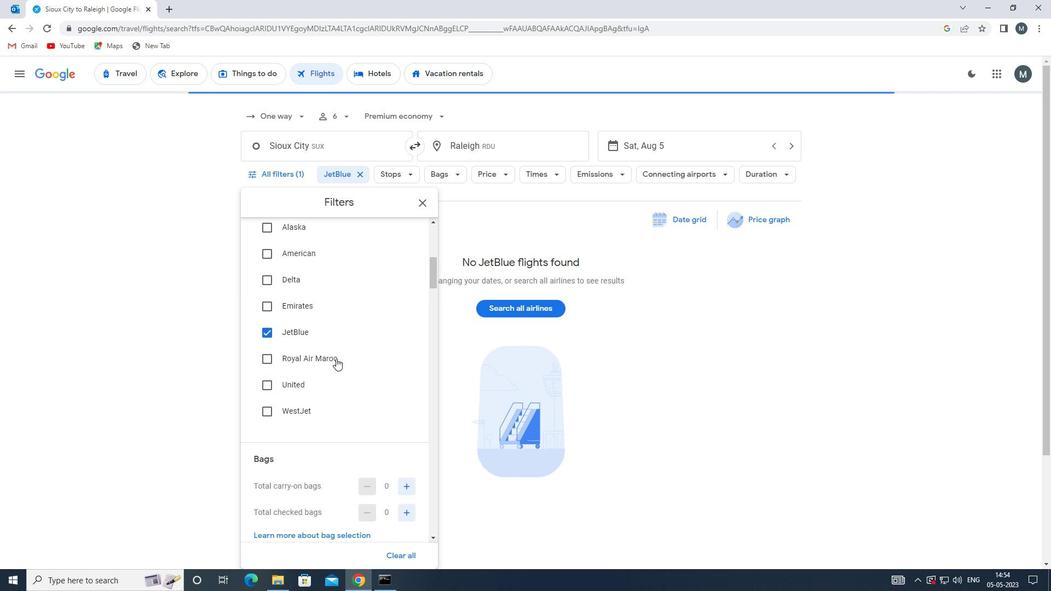 
Action: Mouse moved to (335, 359)
Screenshot: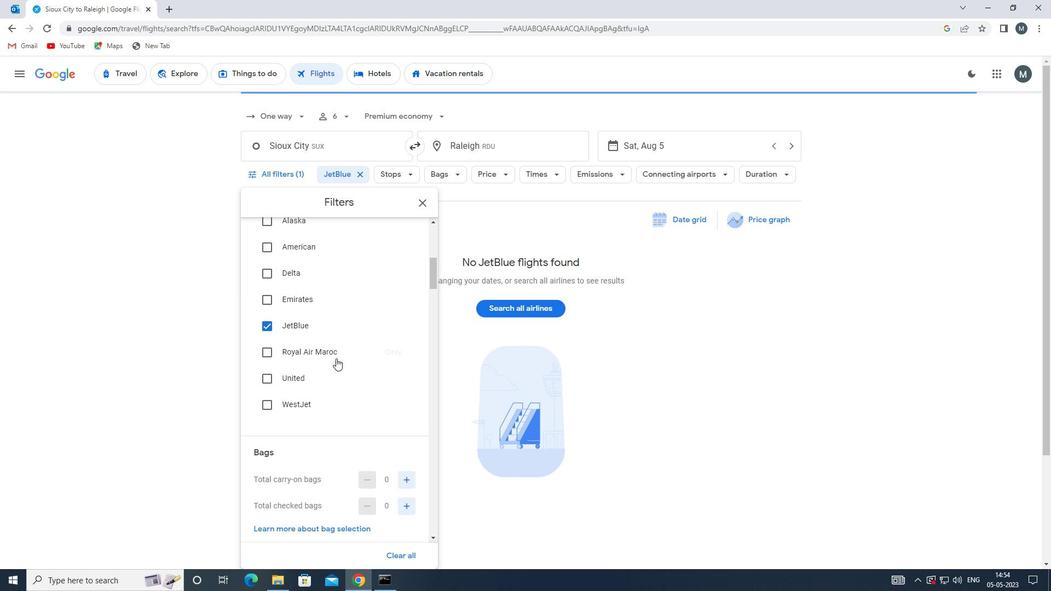 
Action: Mouse scrolled (335, 358) with delta (0, 0)
Screenshot: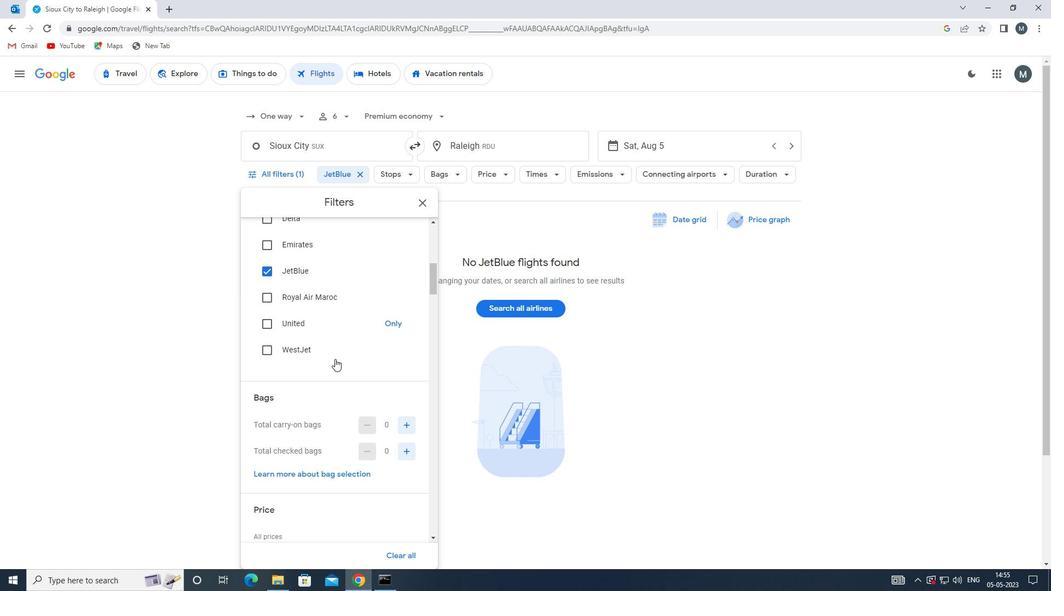 
Action: Mouse scrolled (335, 358) with delta (0, 0)
Screenshot: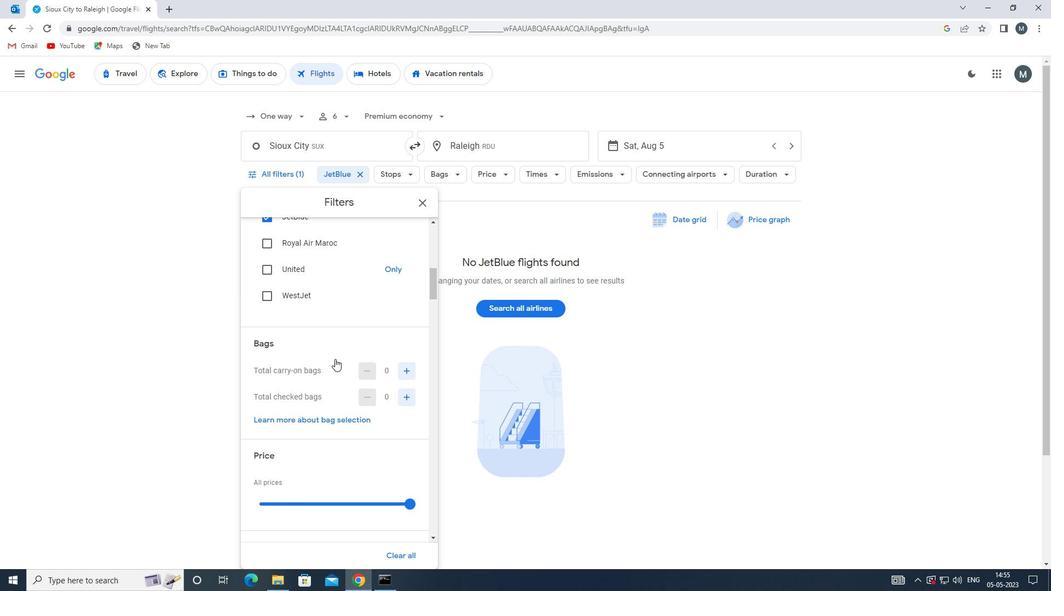 
Action: Mouse moved to (334, 361)
Screenshot: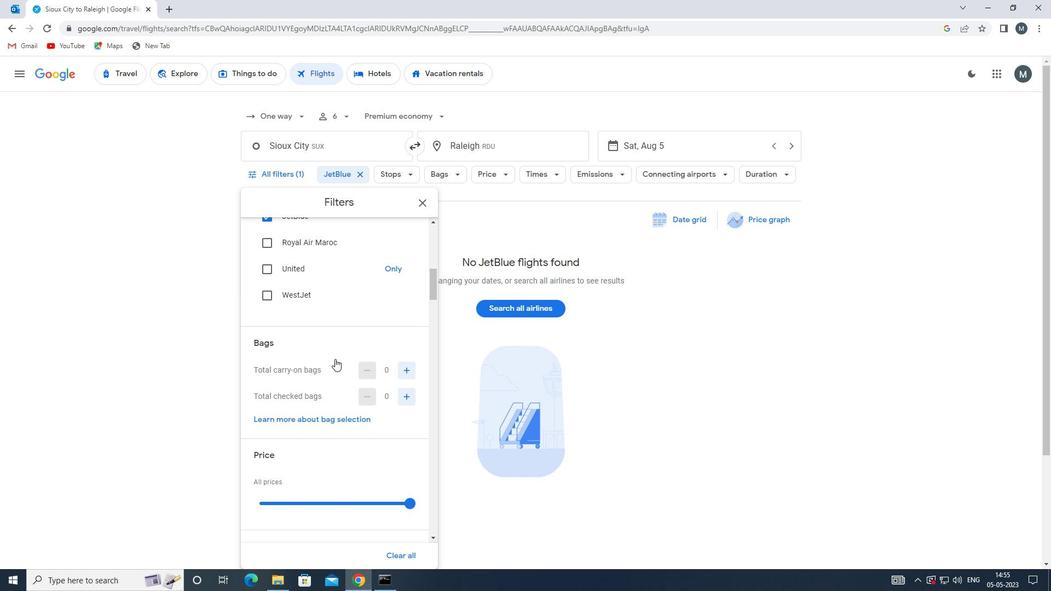 
Action: Mouse scrolled (334, 361) with delta (0, 0)
Screenshot: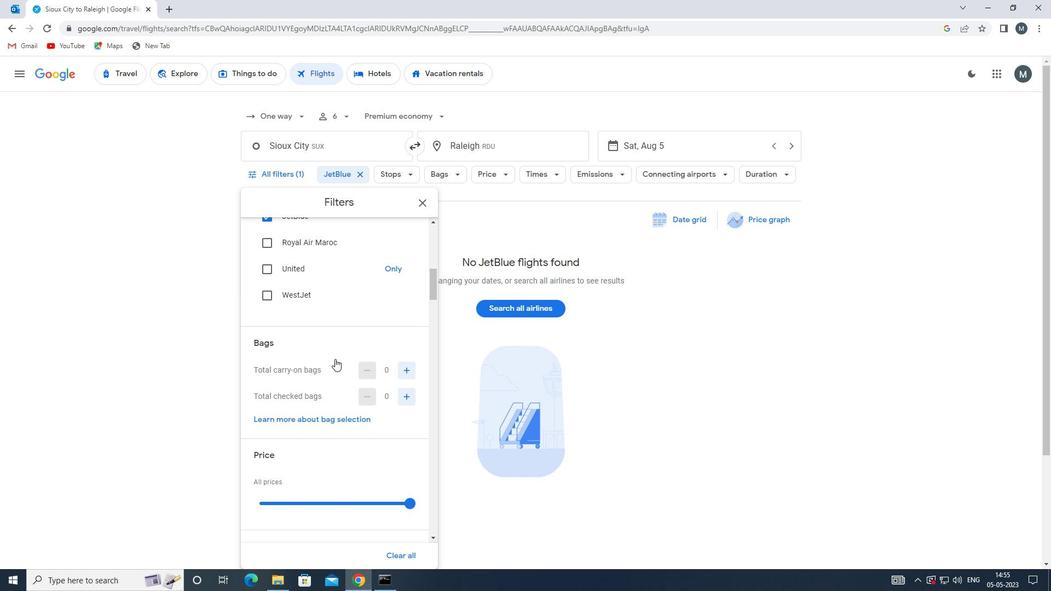 
Action: Mouse moved to (334, 361)
Screenshot: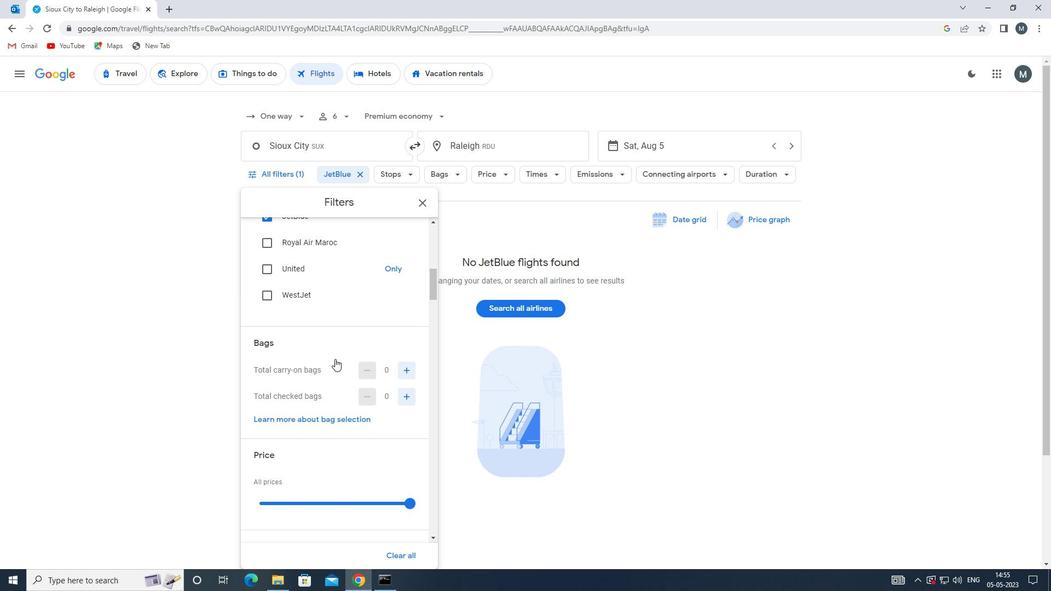 
Action: Mouse scrolled (334, 361) with delta (0, 0)
Screenshot: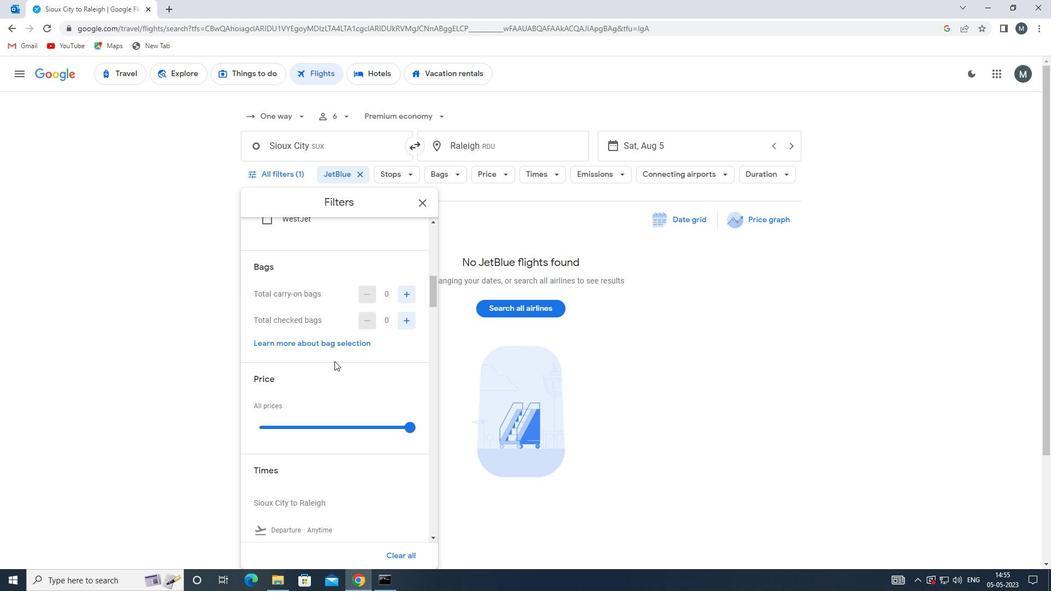 
Action: Mouse moved to (295, 336)
Screenshot: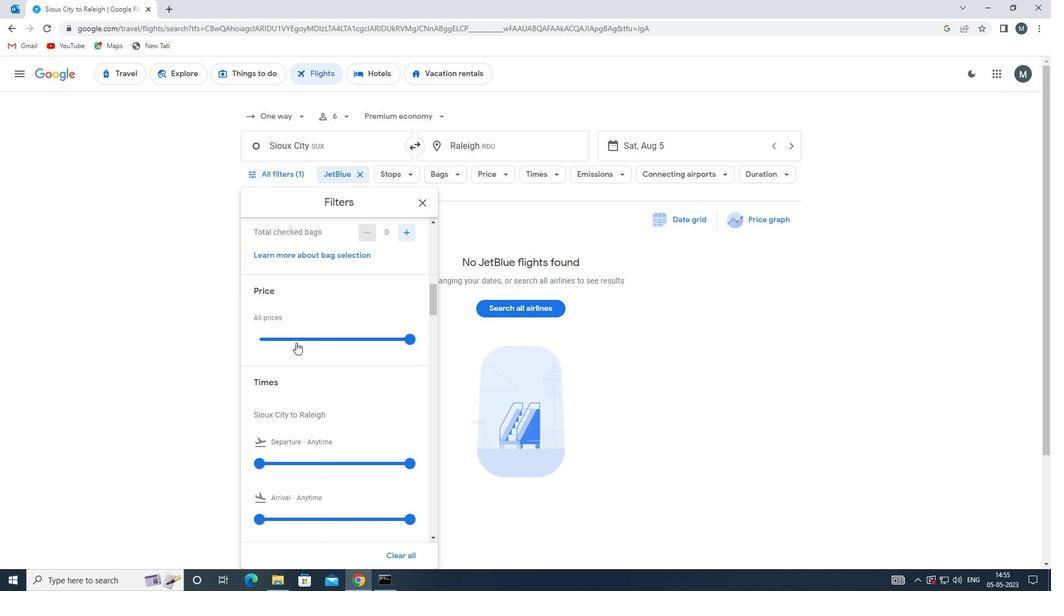 
Action: Mouse pressed left at (295, 336)
Screenshot: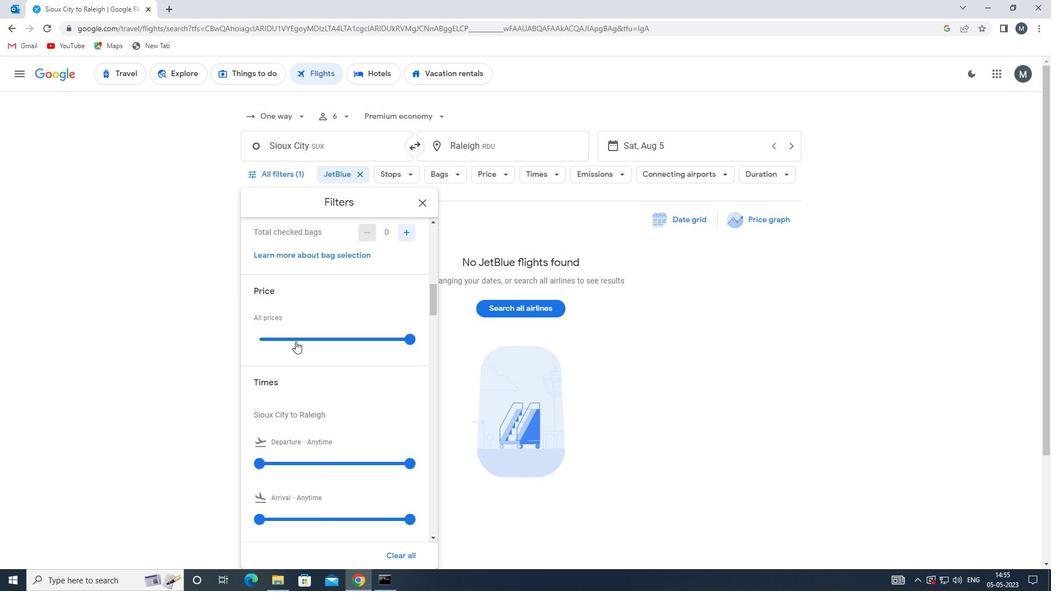 
Action: Mouse moved to (295, 336)
Screenshot: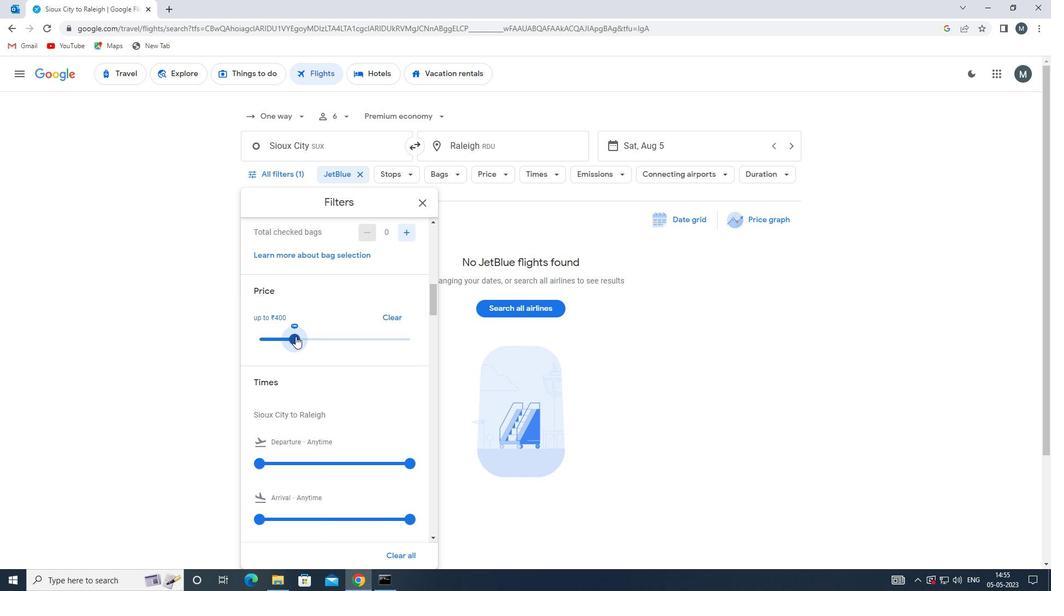 
Action: Mouse pressed left at (295, 336)
Screenshot: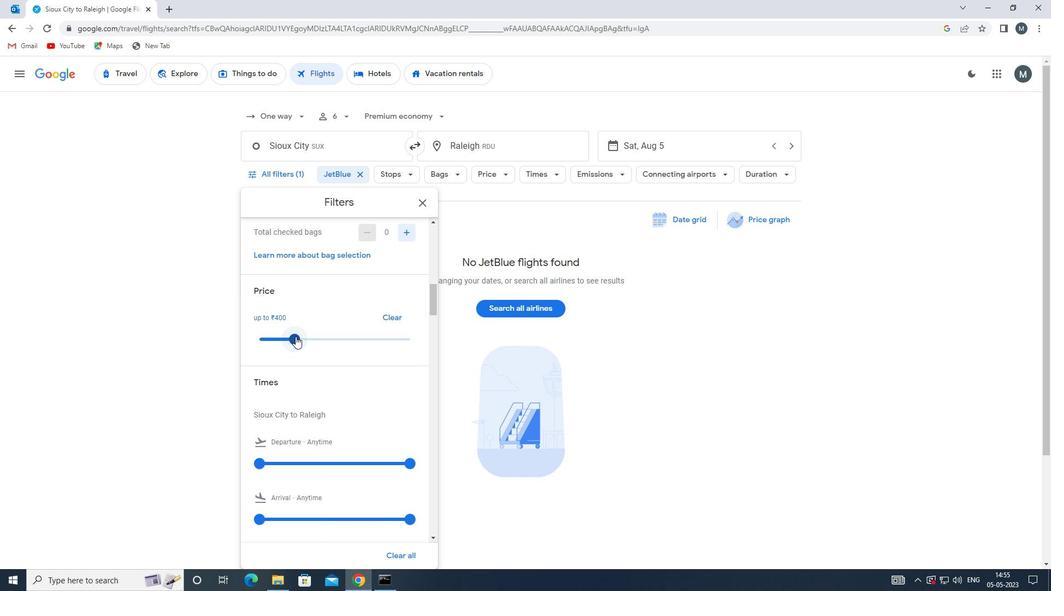 
Action: Mouse moved to (338, 338)
Screenshot: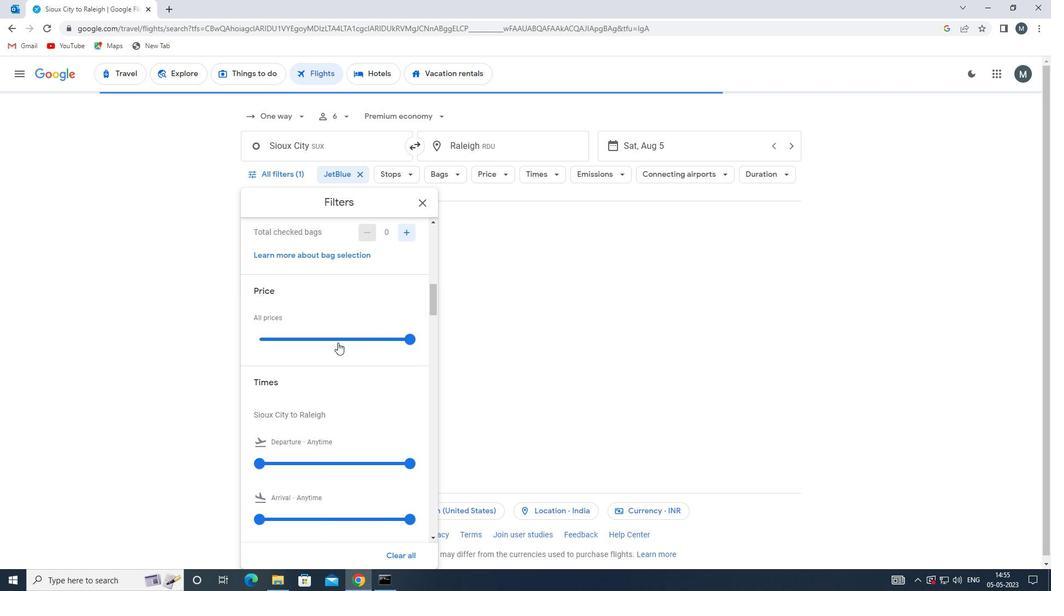 
Action: Mouse scrolled (338, 337) with delta (0, 0)
Screenshot: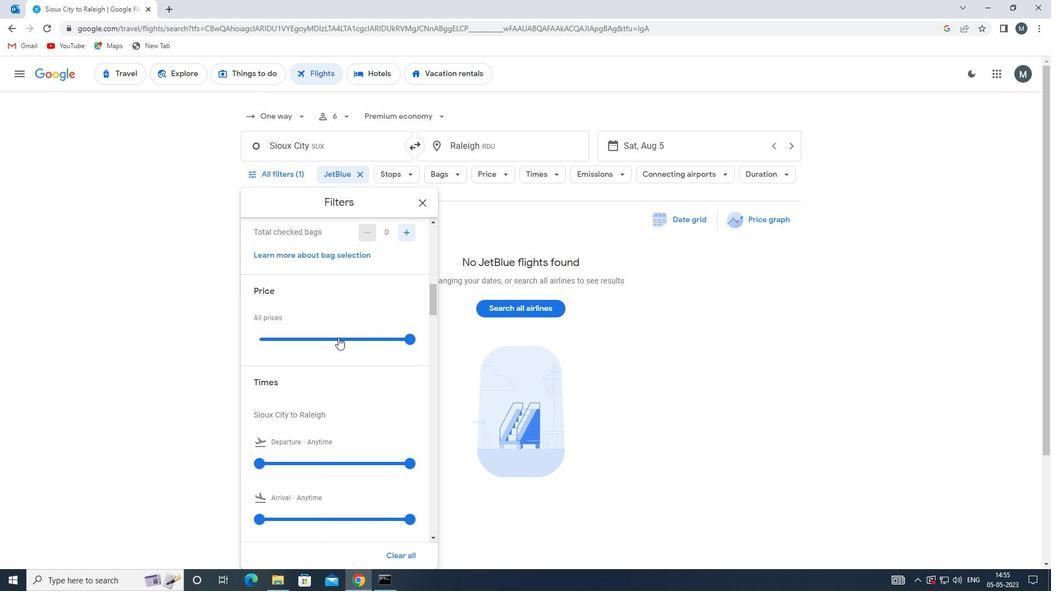 
Action: Mouse scrolled (338, 337) with delta (0, 0)
Screenshot: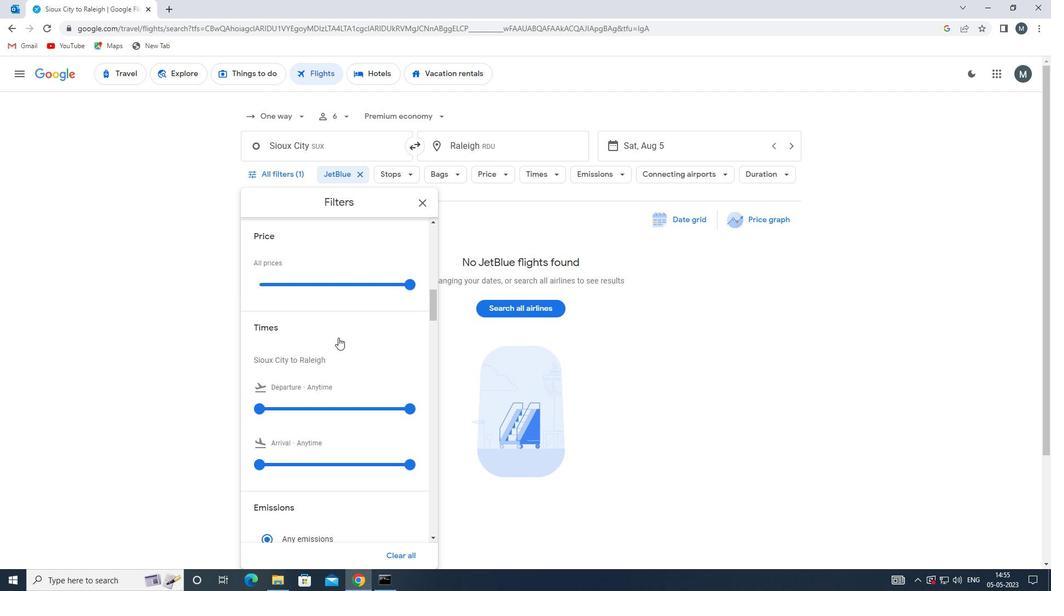 
Action: Mouse moved to (265, 350)
Screenshot: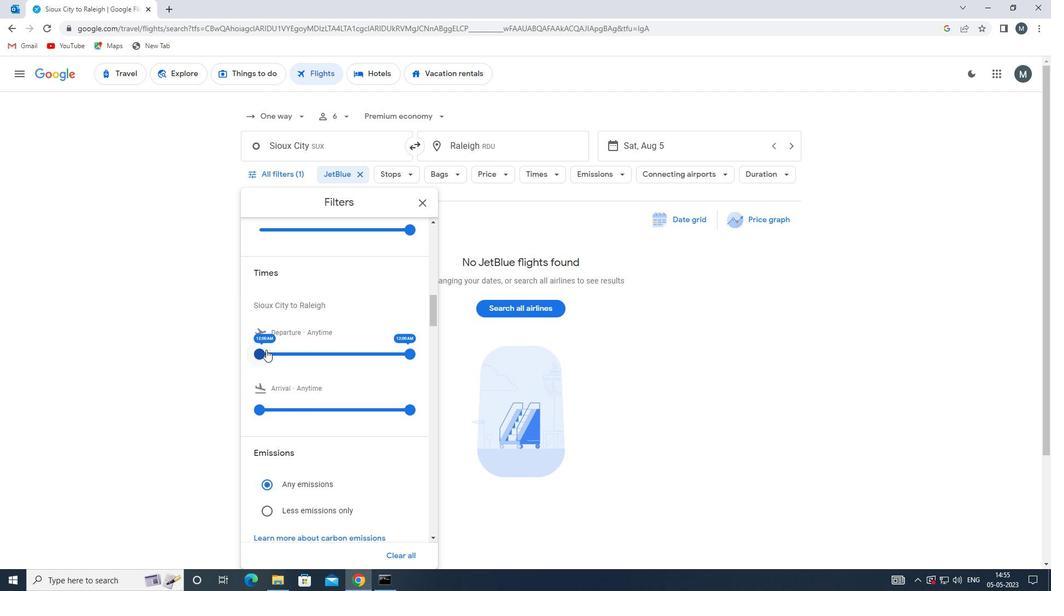 
Action: Mouse pressed left at (265, 350)
Screenshot: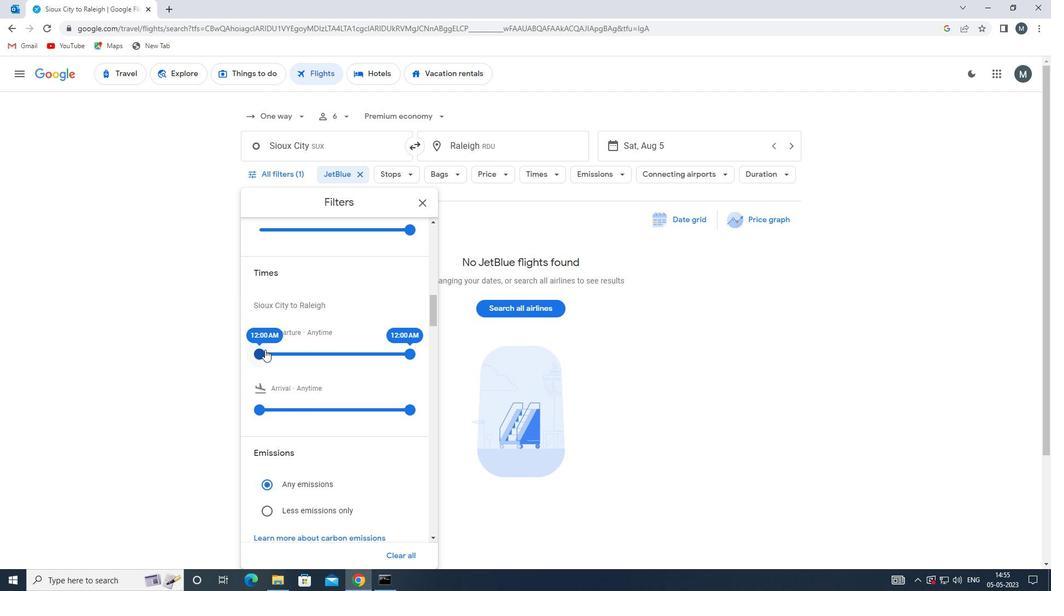 
Action: Mouse moved to (404, 352)
Screenshot: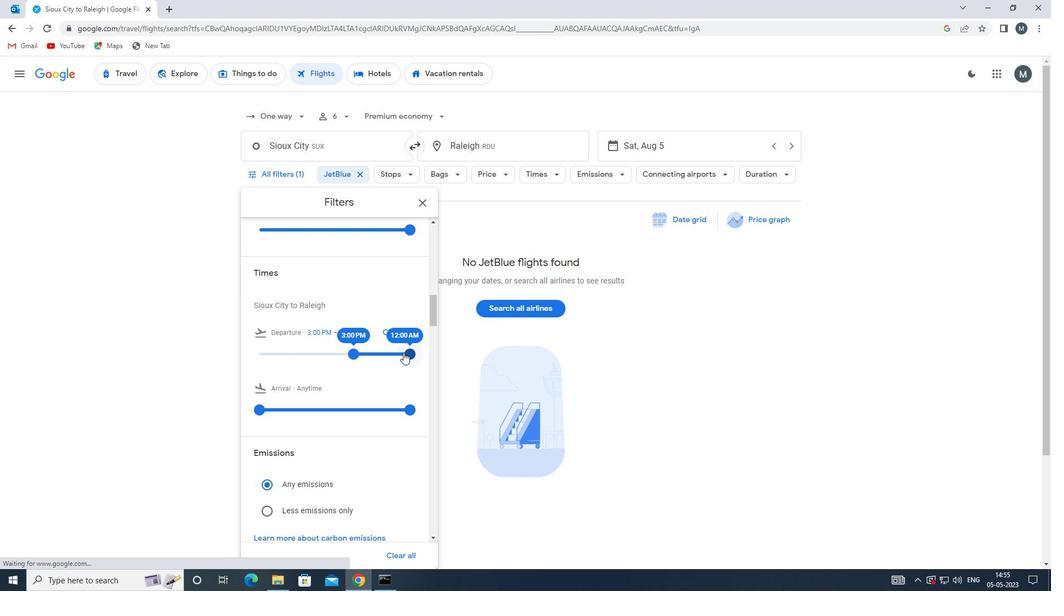 
Action: Mouse pressed left at (404, 352)
Screenshot: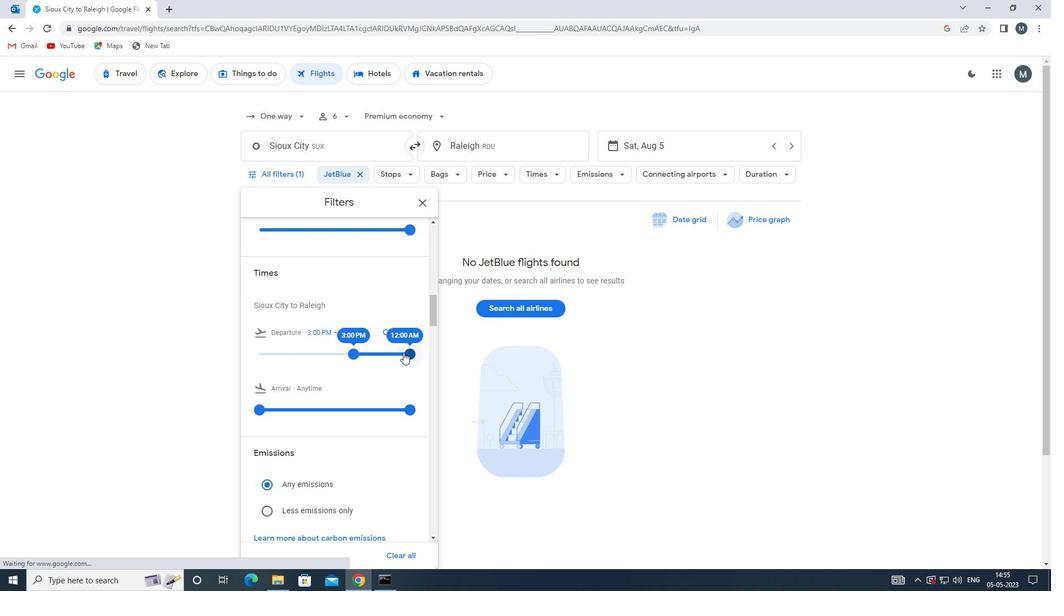
Action: Mouse moved to (362, 351)
Screenshot: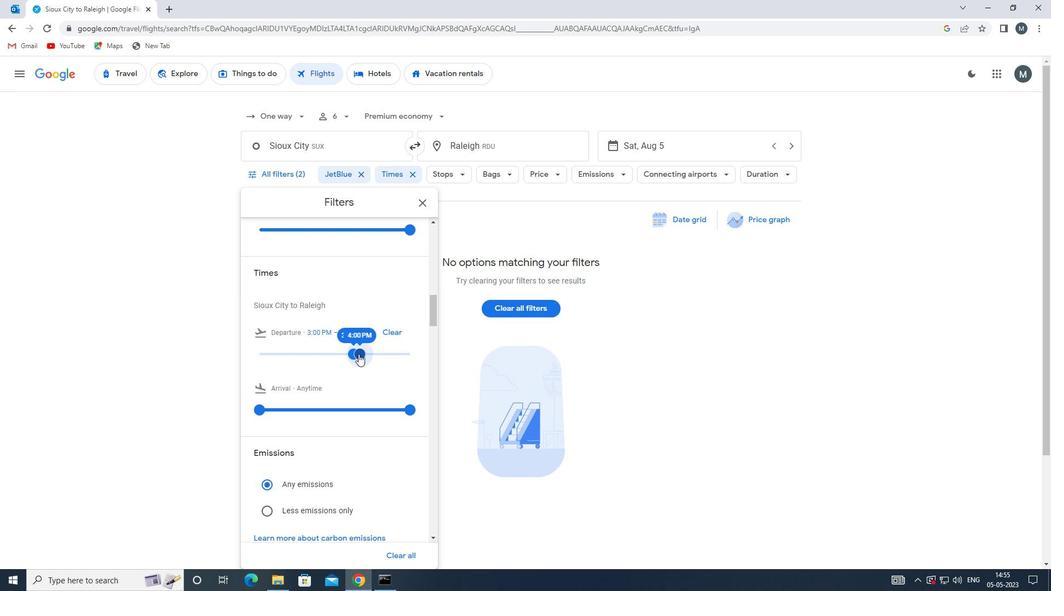 
Action: Mouse scrolled (362, 350) with delta (0, 0)
Screenshot: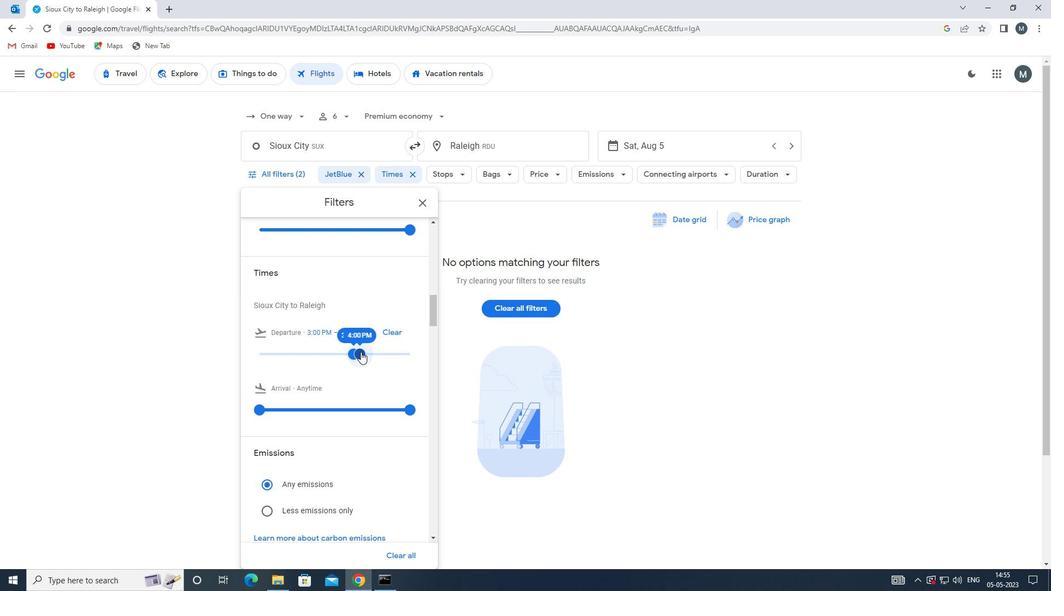 
Action: Mouse scrolled (362, 350) with delta (0, 0)
Screenshot: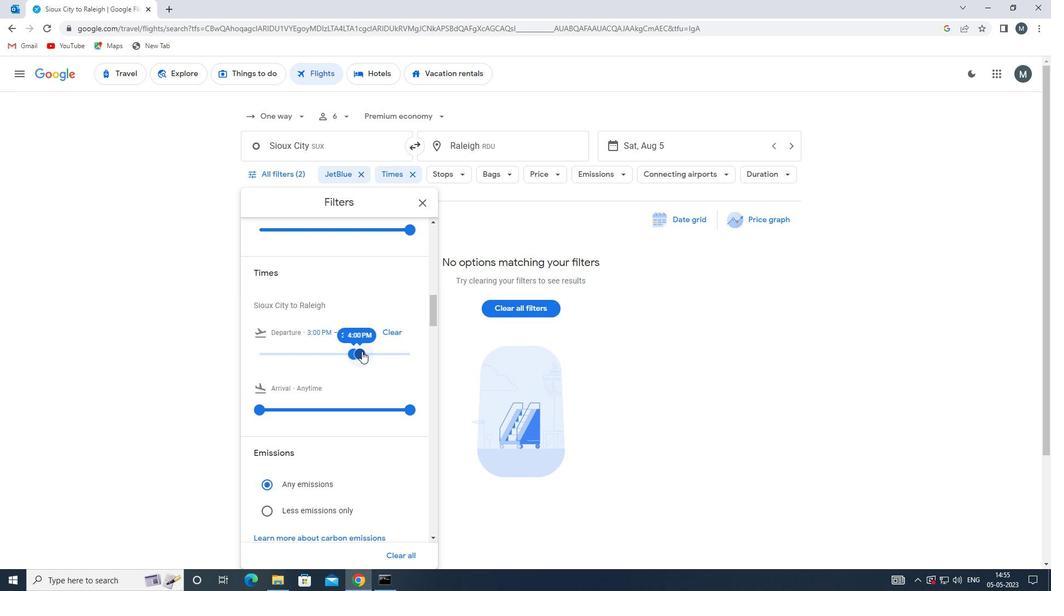 
Action: Mouse moved to (424, 202)
Screenshot: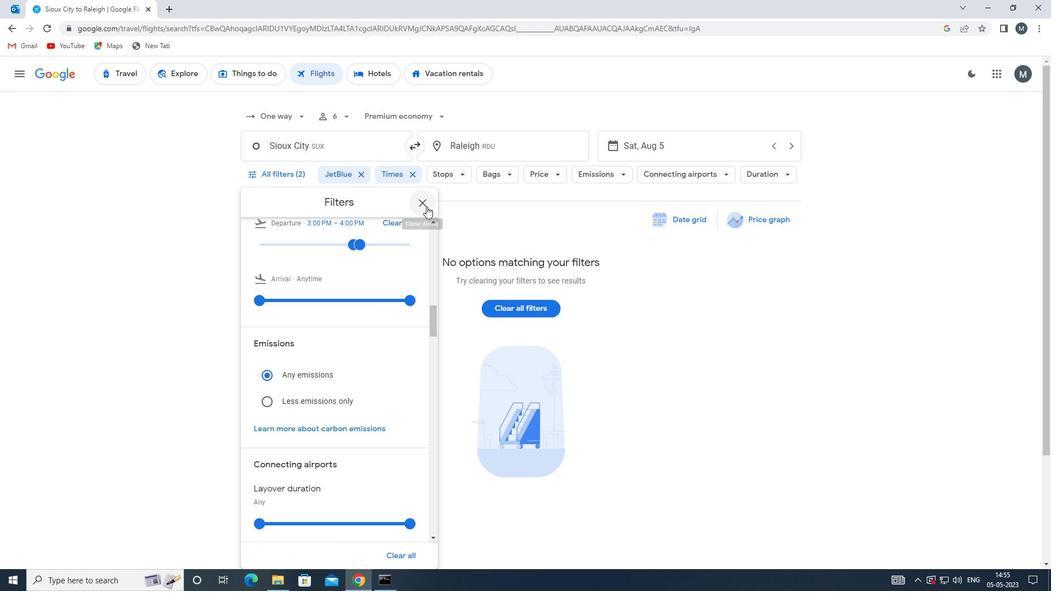 
Action: Mouse pressed left at (424, 202)
Screenshot: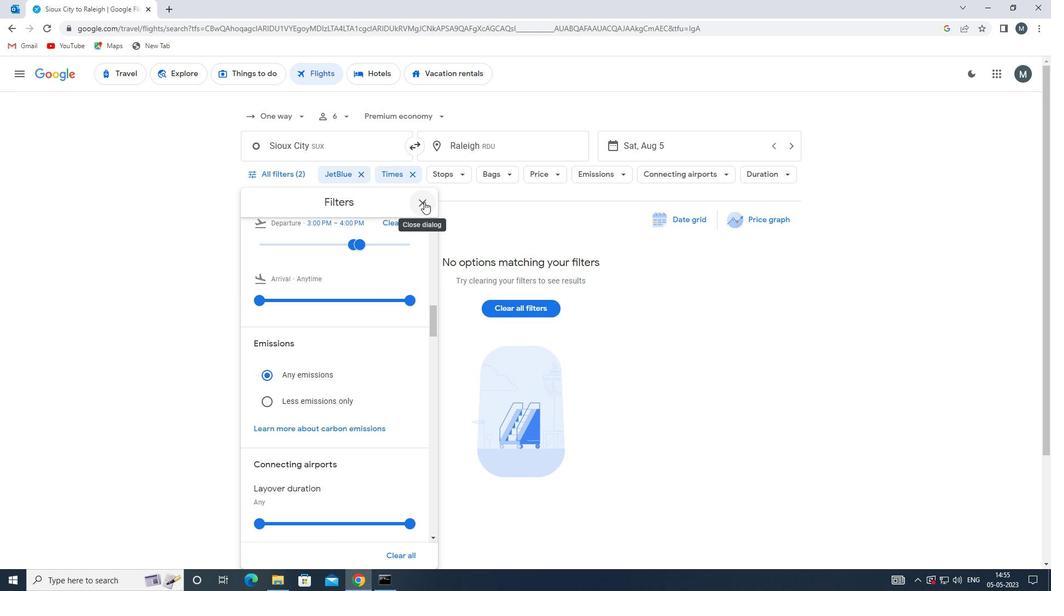 
